 Task: Find connections with filter location San Juan de Alicante with filter topic #jobseekerswith filter profile language English with filter current company Topsoe with filter school SP Jain School of Global Management - Dubai, Mumbai, Singapore & Sydney with filter industry Computer Networking Products with filter service category Tax Preparation with filter keywords title Account Manager
Action: Mouse moved to (497, 66)
Screenshot: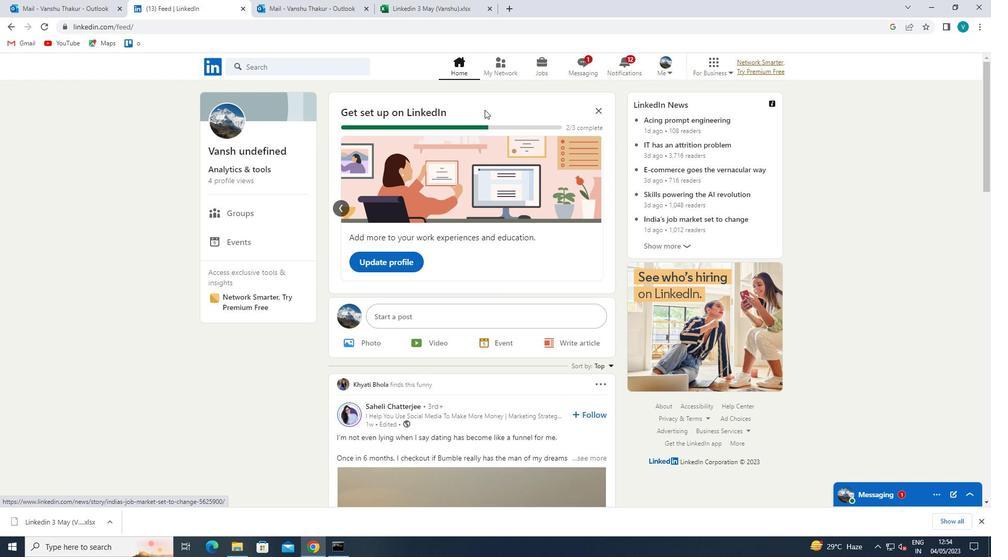 
Action: Mouse pressed left at (497, 66)
Screenshot: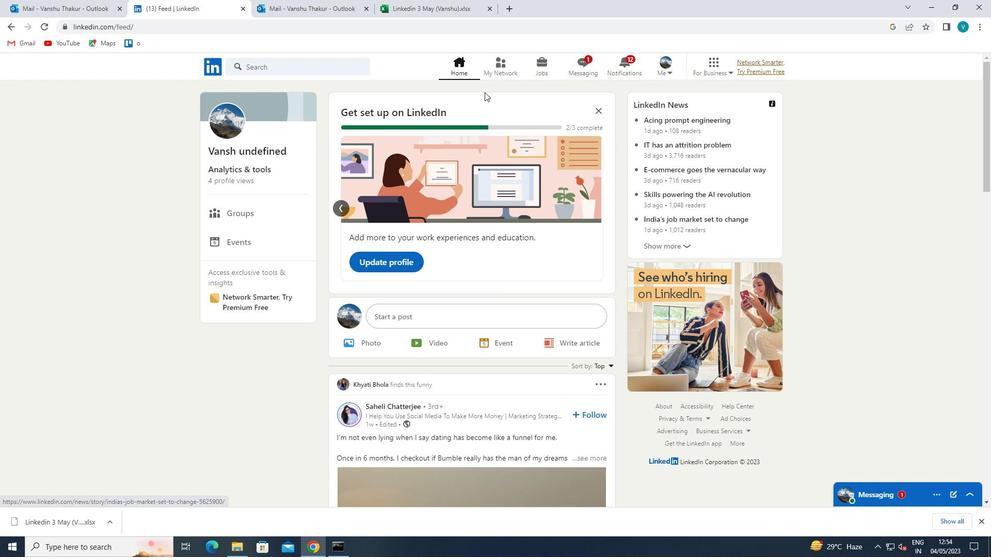 
Action: Mouse moved to (287, 120)
Screenshot: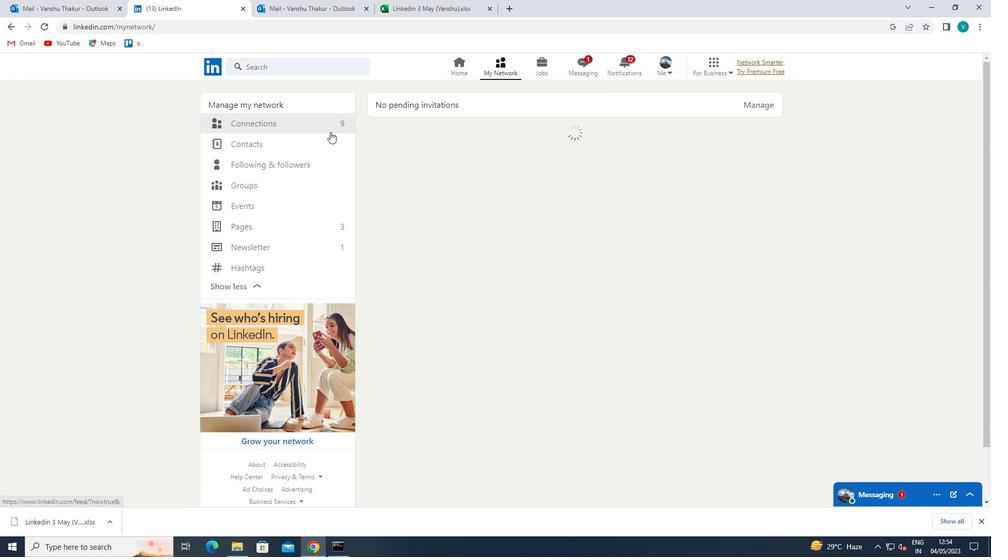 
Action: Mouse pressed left at (287, 120)
Screenshot: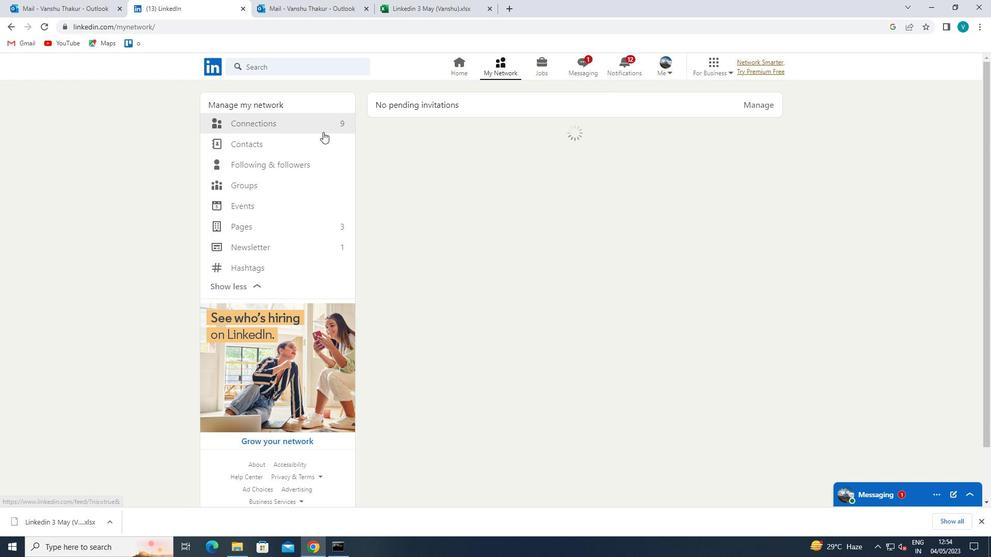 
Action: Mouse moved to (559, 123)
Screenshot: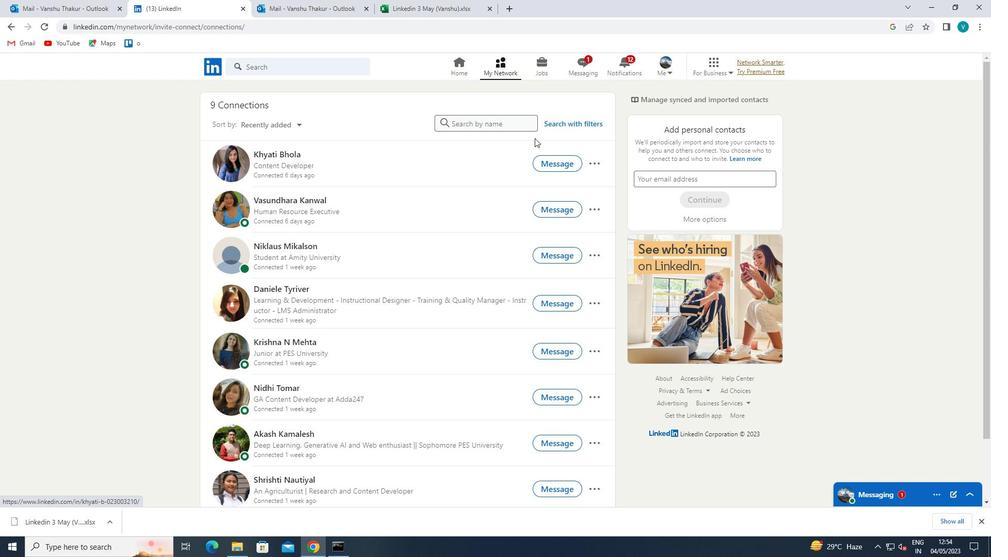 
Action: Mouse pressed left at (559, 123)
Screenshot: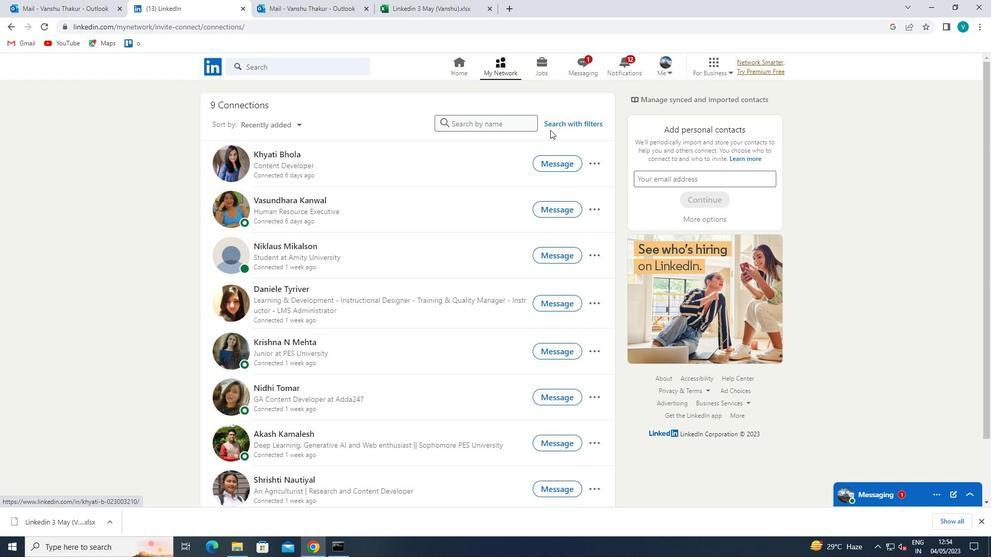 
Action: Mouse moved to (501, 99)
Screenshot: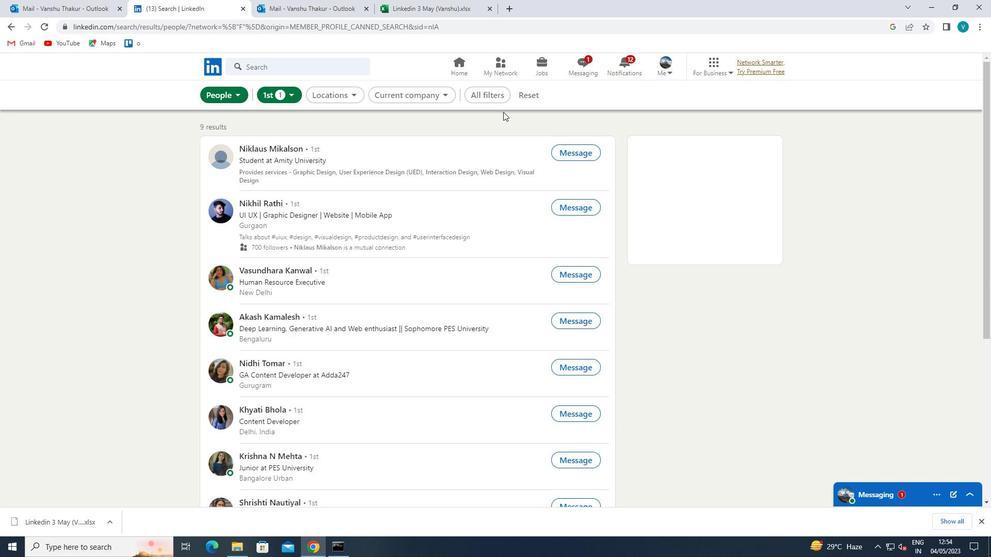 
Action: Mouse pressed left at (501, 99)
Screenshot: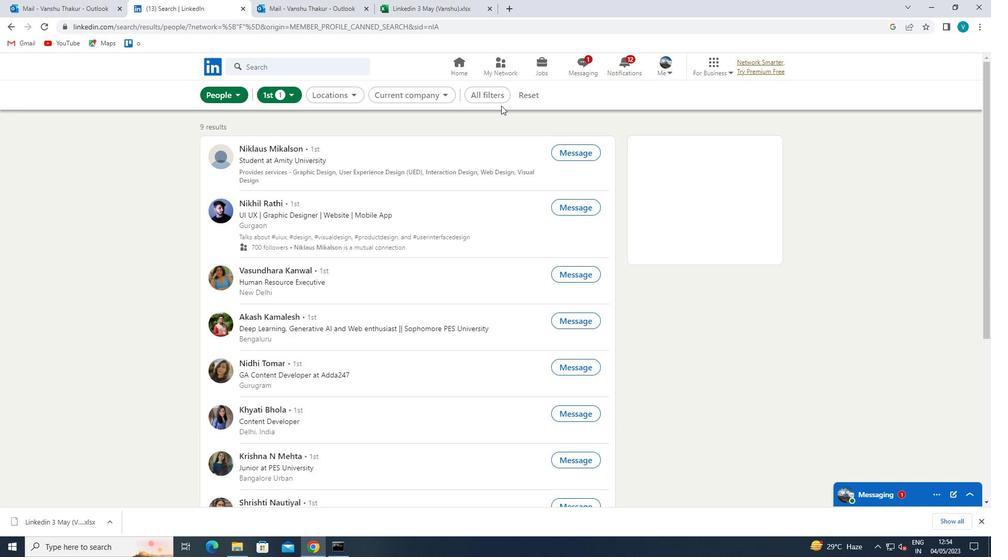 
Action: Mouse moved to (793, 221)
Screenshot: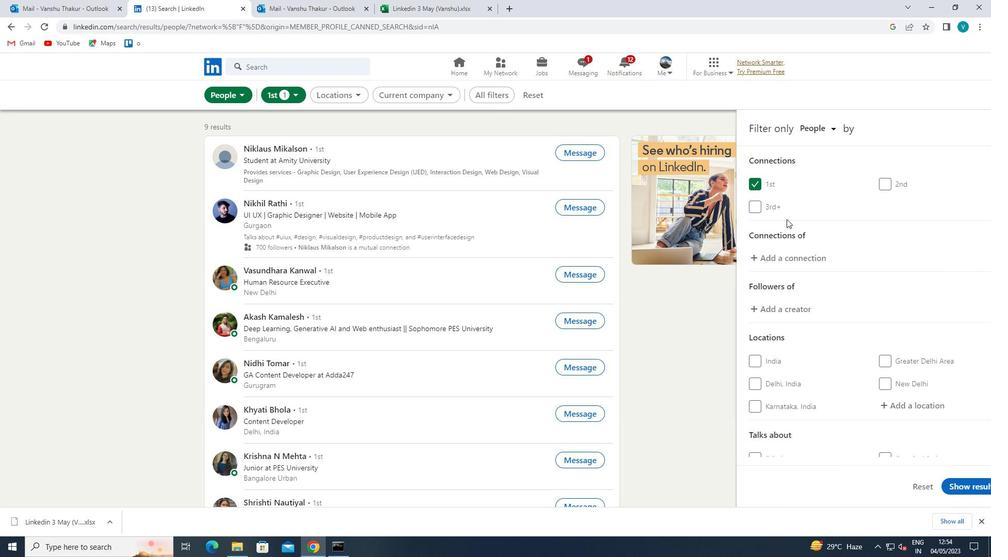 
Action: Mouse scrolled (793, 220) with delta (0, 0)
Screenshot: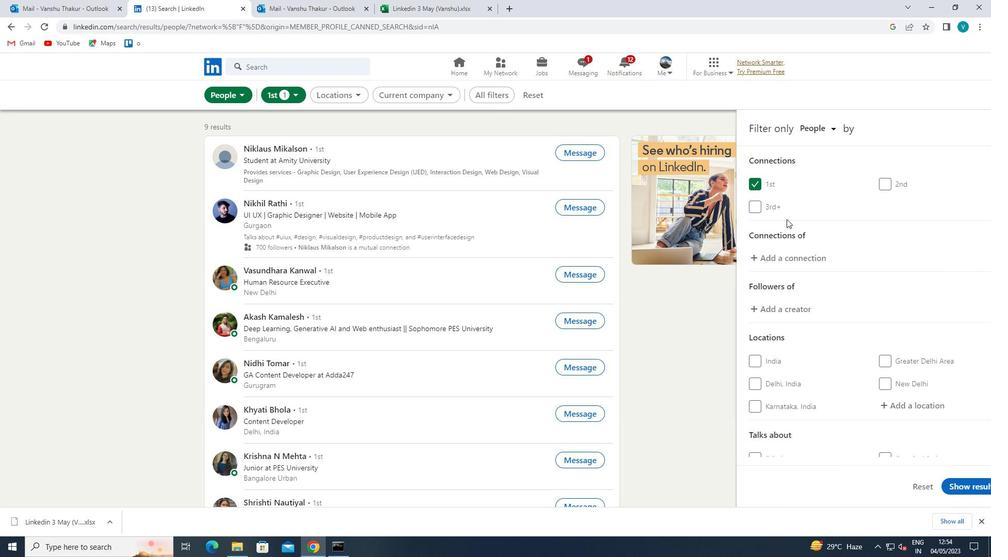 
Action: Mouse moved to (866, 349)
Screenshot: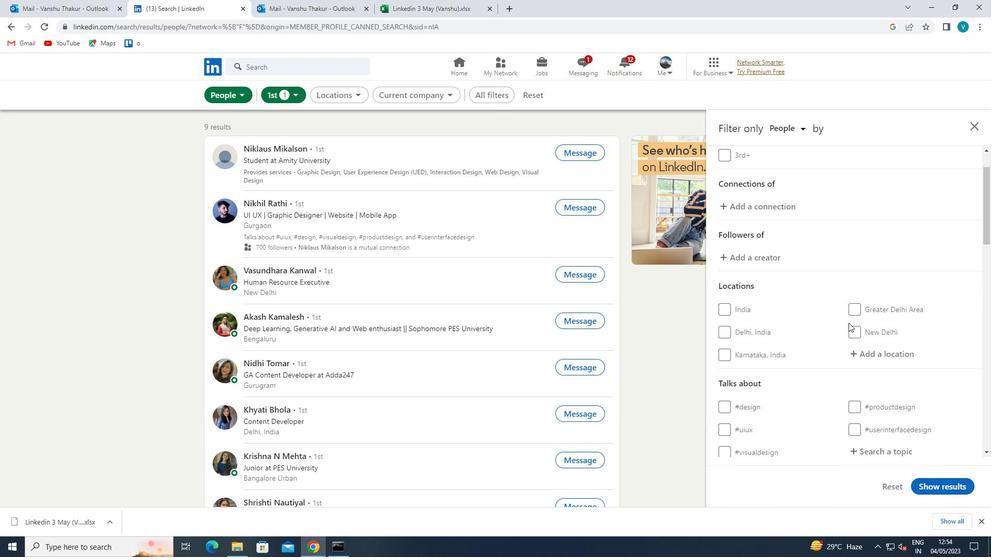
Action: Mouse pressed left at (866, 349)
Screenshot: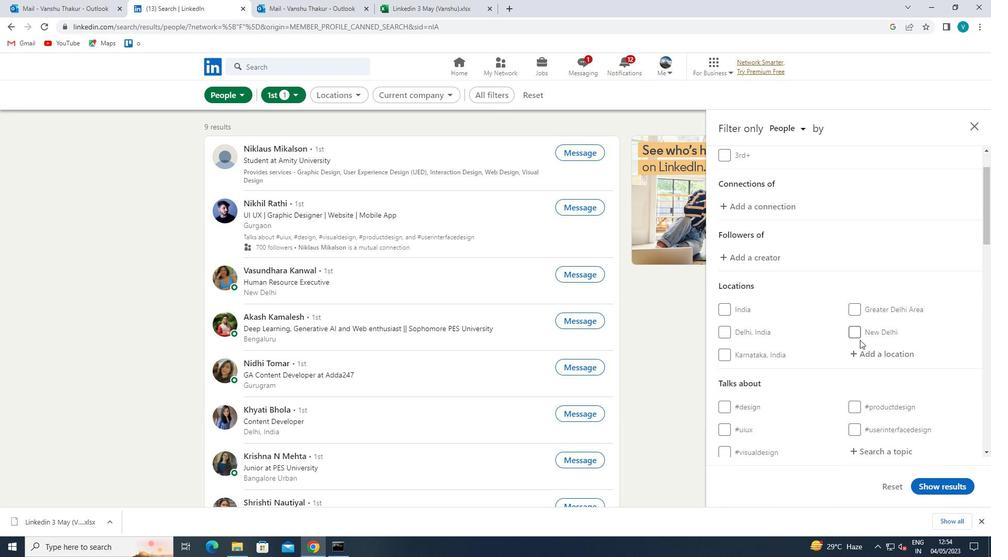 
Action: Mouse moved to (728, 275)
Screenshot: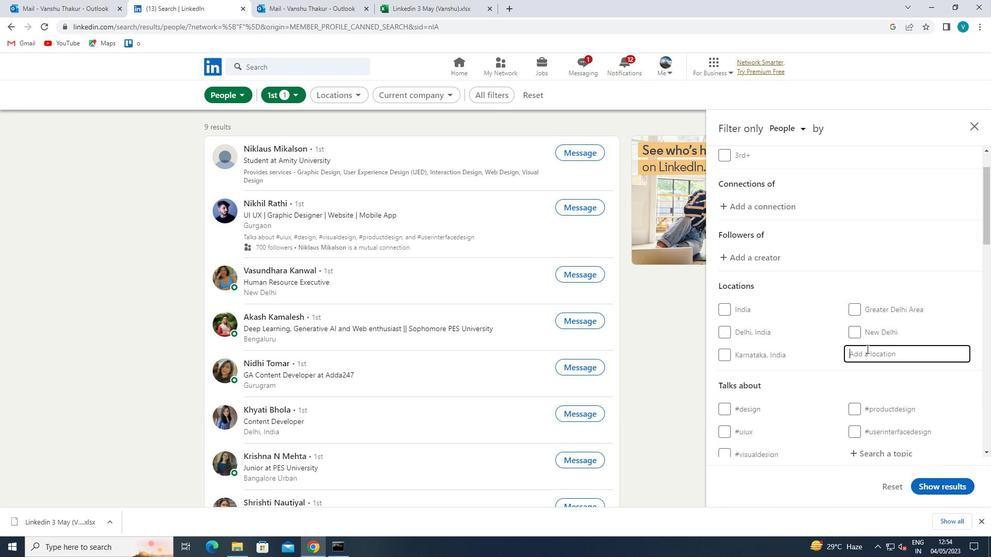
Action: Key pressed <Key.shift>SAN<Key.space><Key.shift>JAUN<Key.space>DE<Key.space><Key.shift>ALO<Key.backspace>ICANTE
Screenshot: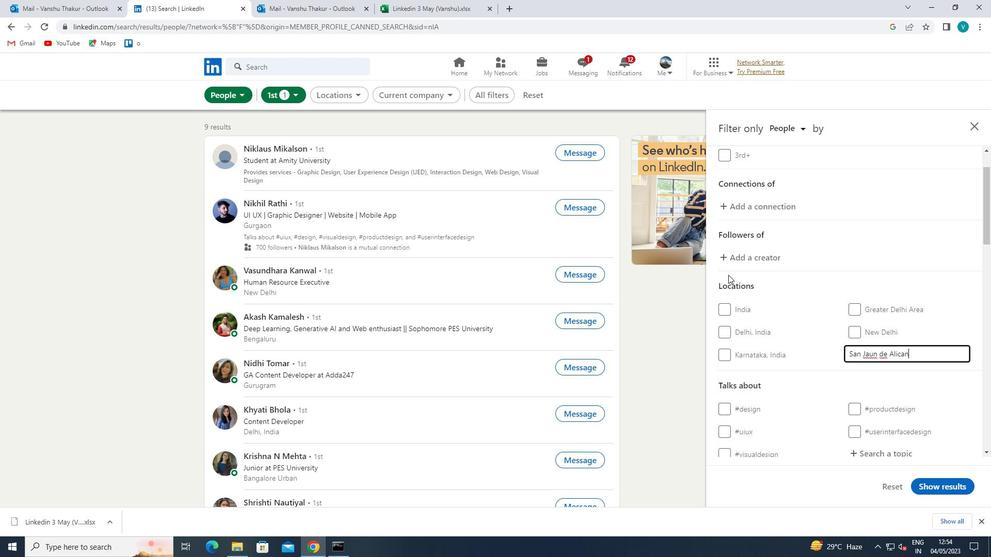 
Action: Mouse moved to (820, 362)
Screenshot: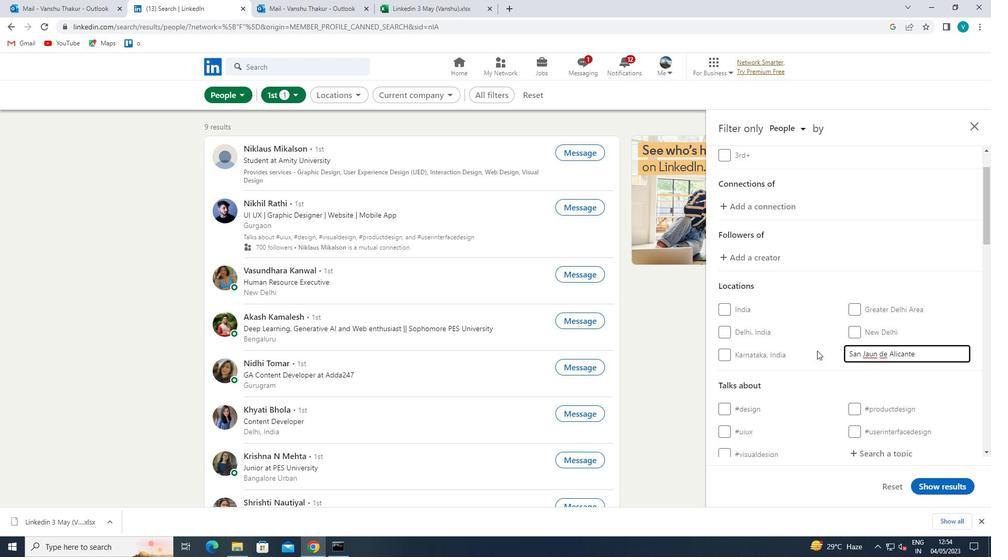 
Action: Mouse pressed left at (820, 362)
Screenshot: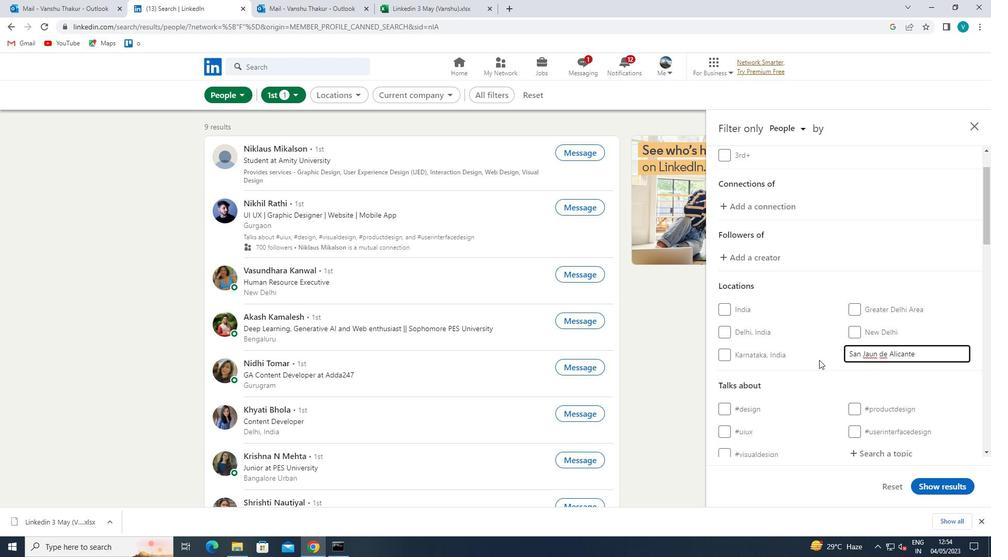 
Action: Mouse scrolled (820, 362) with delta (0, 0)
Screenshot: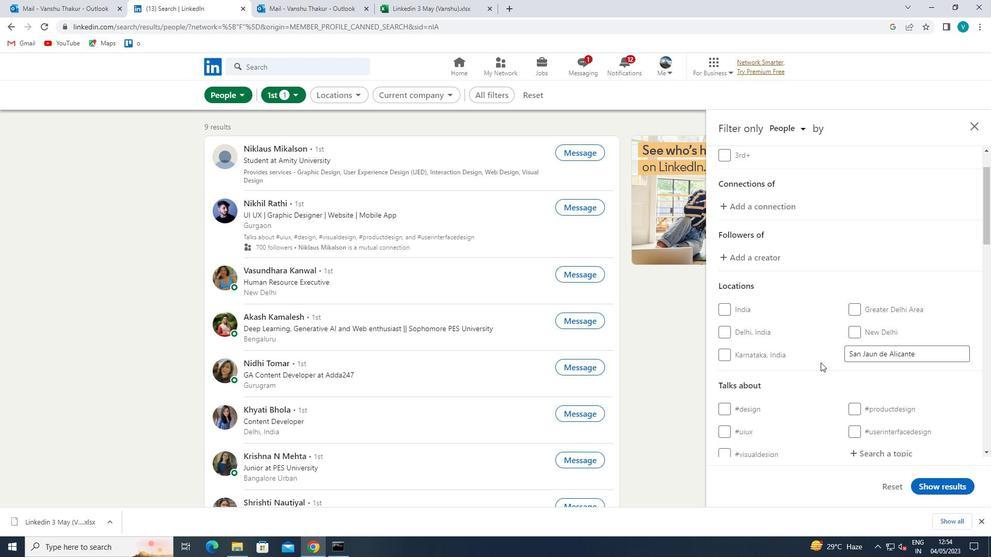 
Action: Mouse scrolled (820, 362) with delta (0, 0)
Screenshot: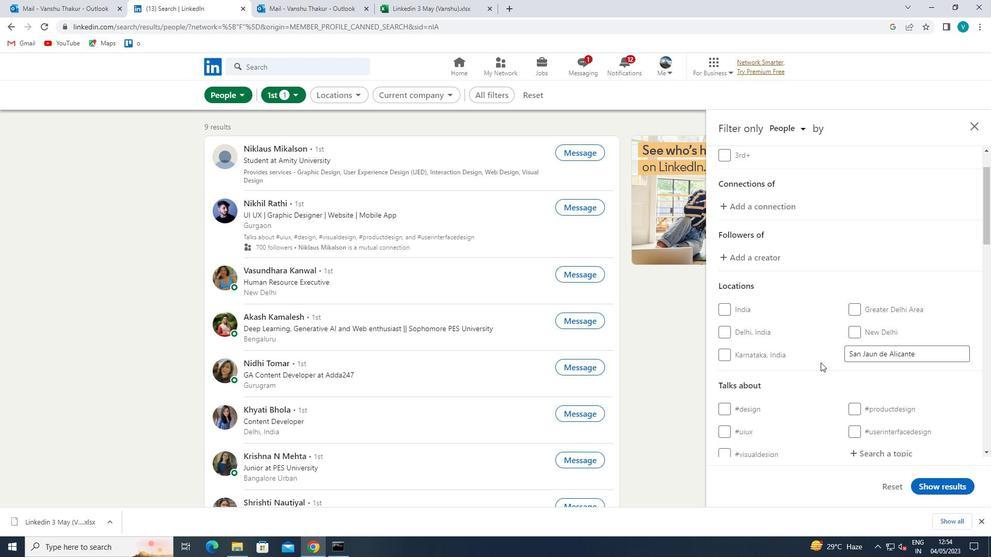 
Action: Mouse scrolled (820, 362) with delta (0, 0)
Screenshot: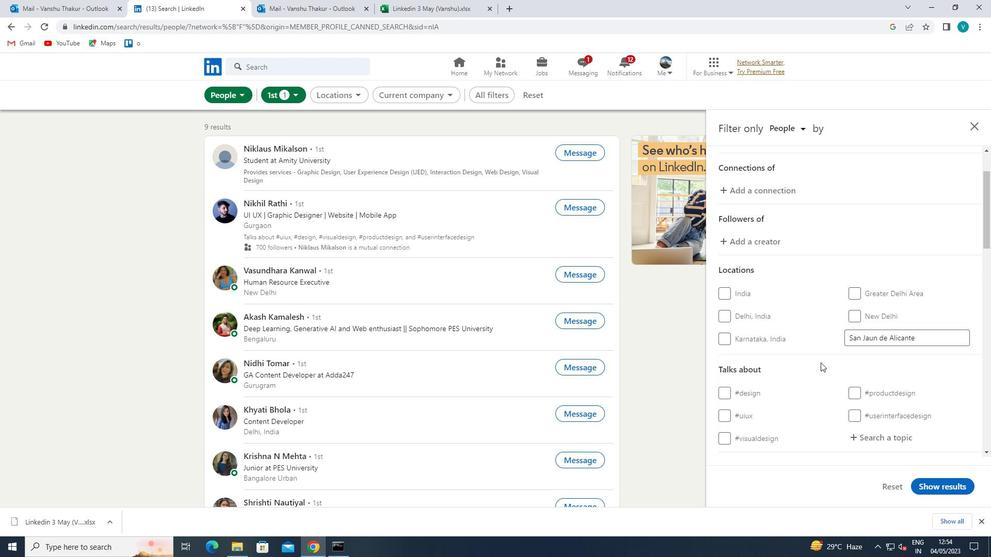 
Action: Mouse moved to (892, 295)
Screenshot: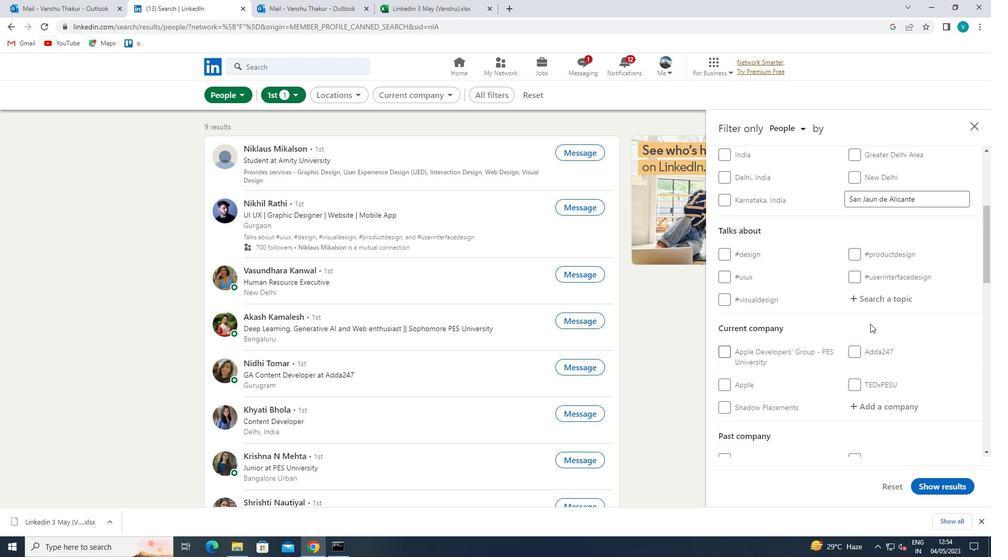 
Action: Mouse pressed left at (892, 295)
Screenshot: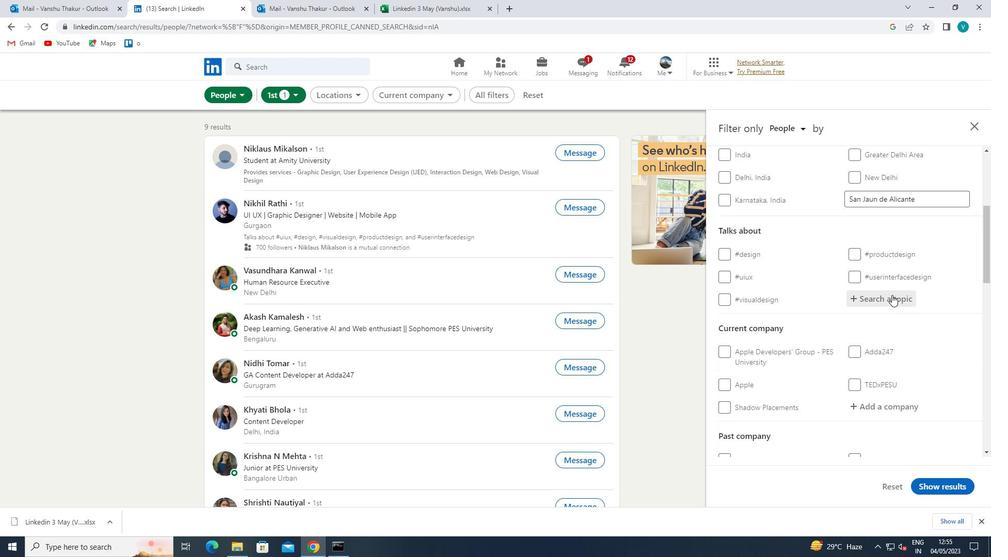 
Action: Mouse moved to (873, 282)
Screenshot: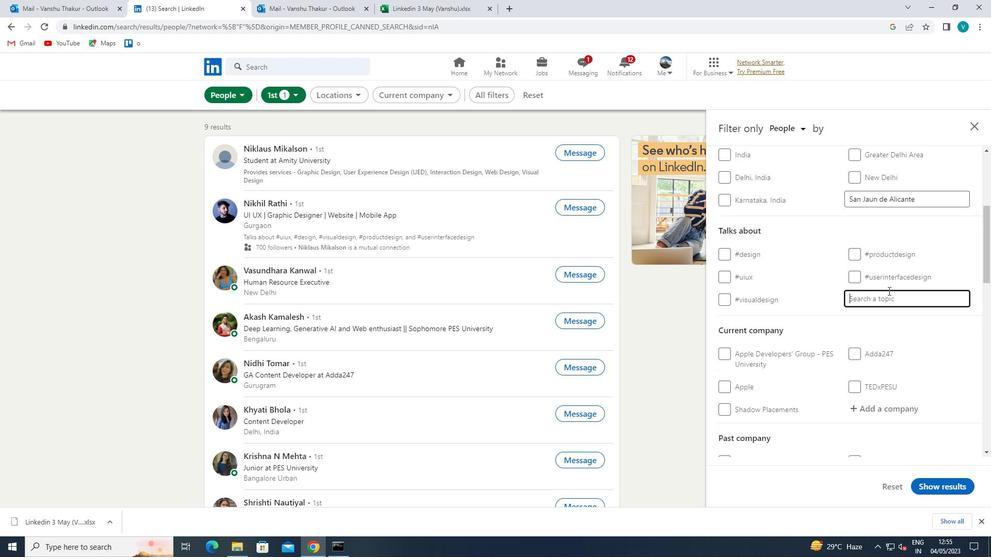
Action: Key pressed JON<Key.backspace>B
Screenshot: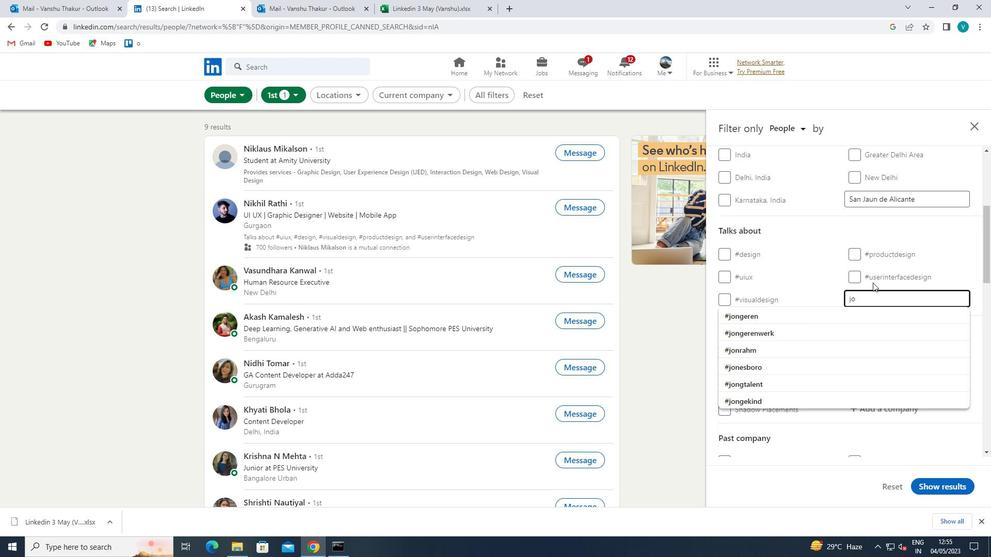 
Action: Mouse moved to (871, 281)
Screenshot: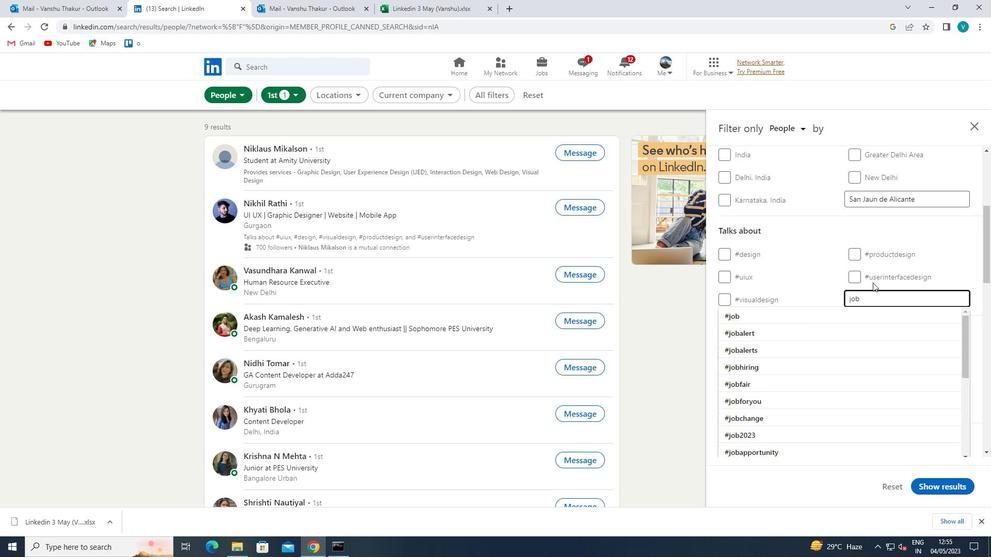 
Action: Key pressed SEEK
Screenshot: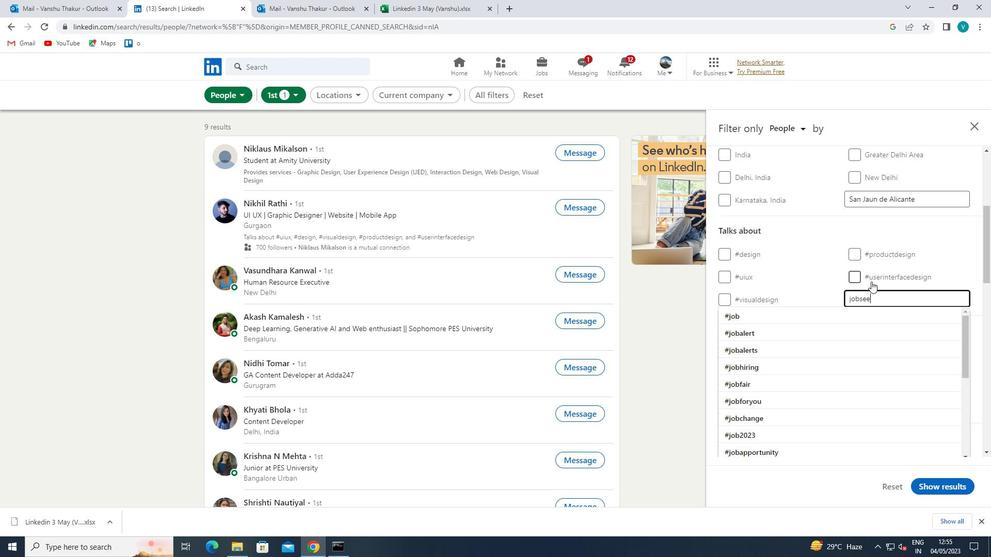 
Action: Mouse moved to (832, 317)
Screenshot: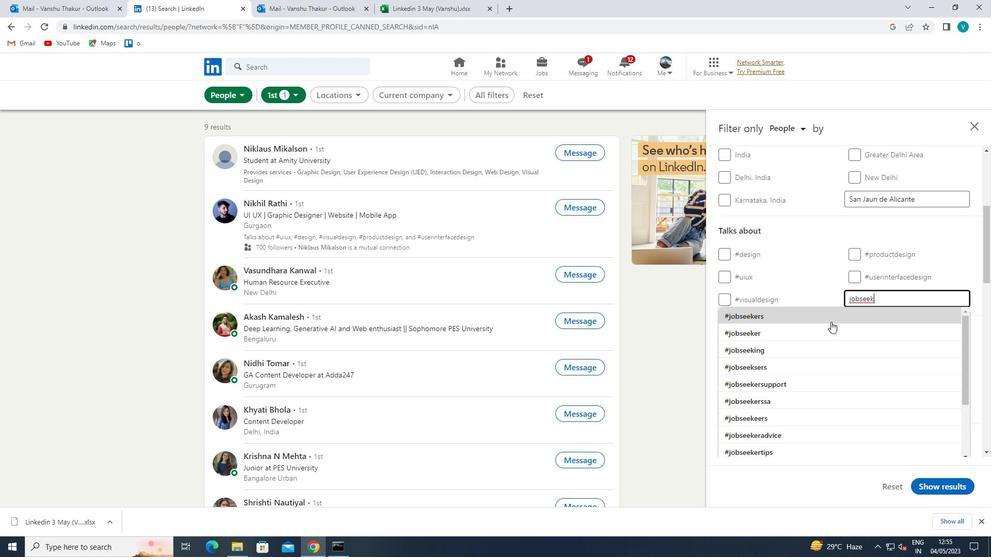 
Action: Mouse pressed left at (832, 317)
Screenshot: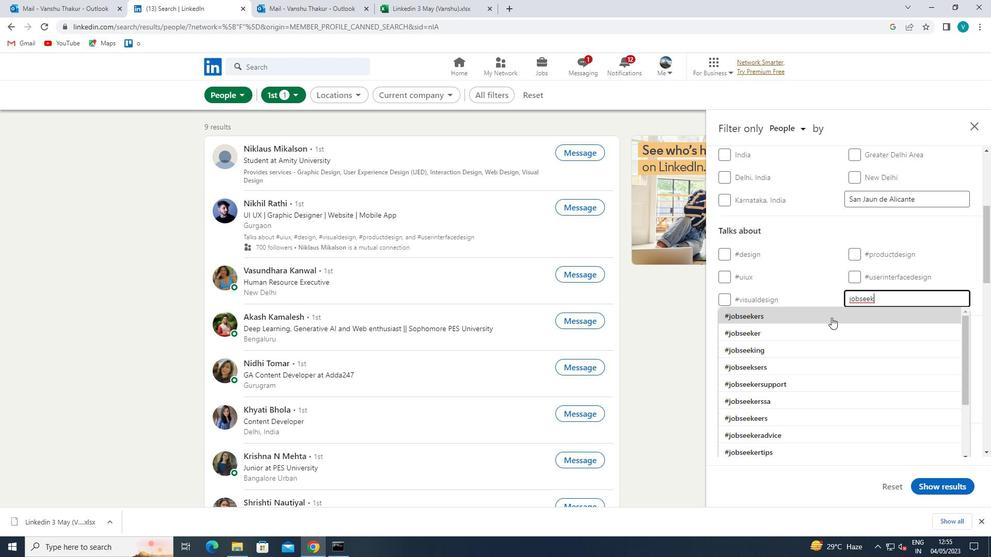 
Action: Mouse scrolled (832, 317) with delta (0, 0)
Screenshot: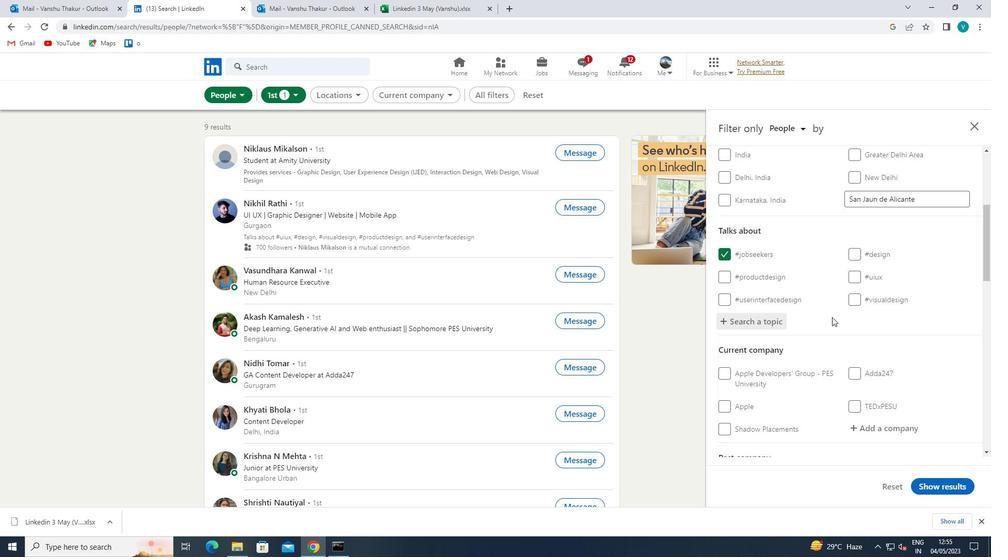 
Action: Mouse scrolled (832, 317) with delta (0, 0)
Screenshot: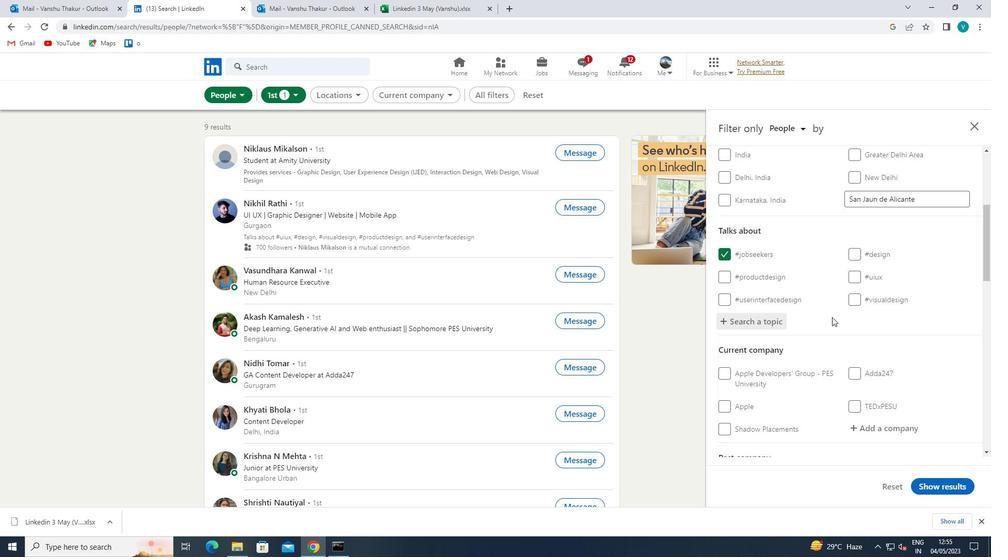 
Action: Mouse scrolled (832, 317) with delta (0, 0)
Screenshot: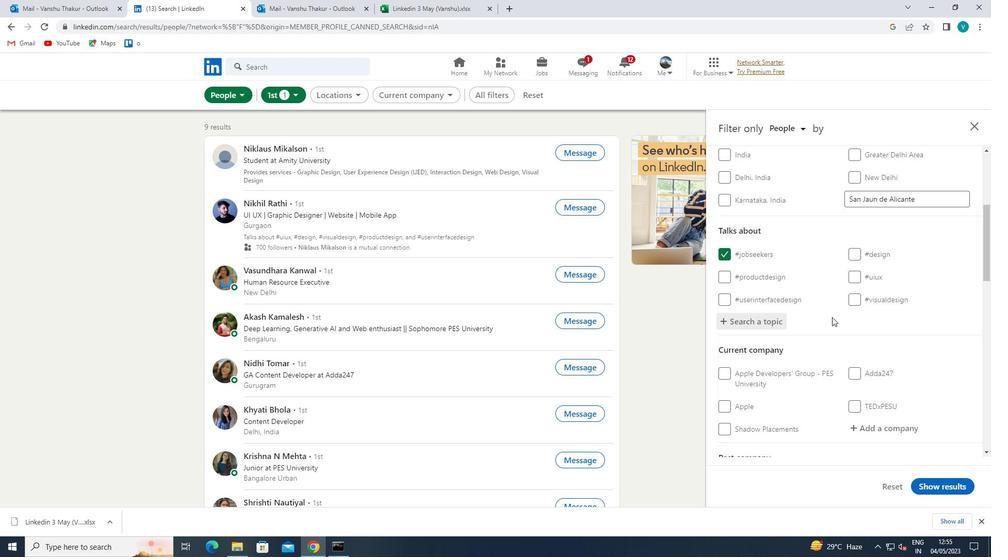 
Action: Mouse scrolled (832, 317) with delta (0, 0)
Screenshot: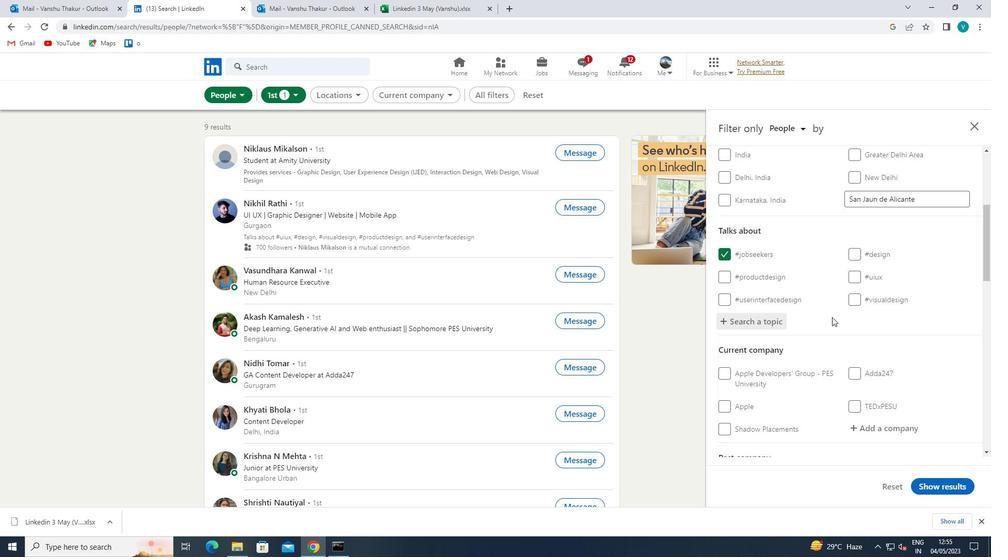 
Action: Mouse scrolled (832, 317) with delta (0, 0)
Screenshot: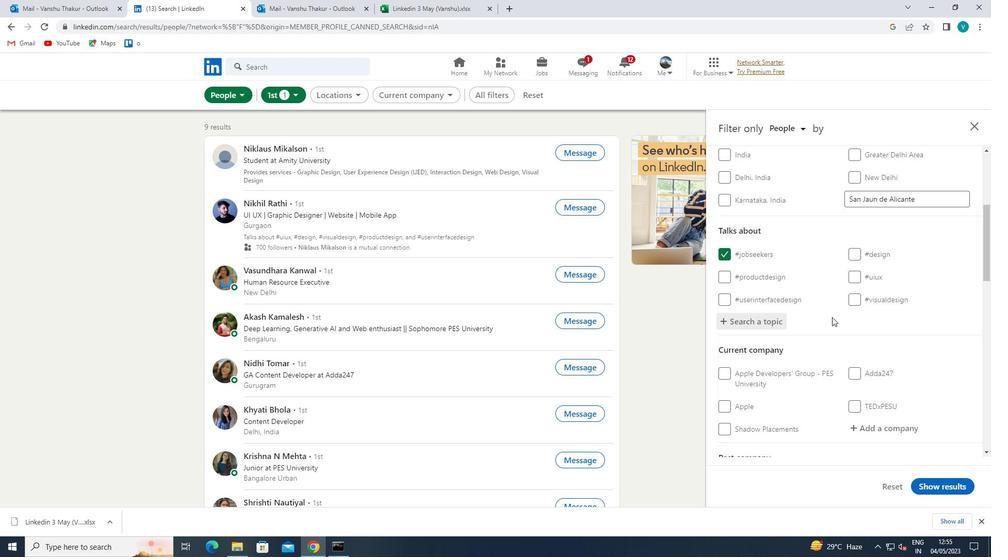 
Action: Mouse moved to (831, 318)
Screenshot: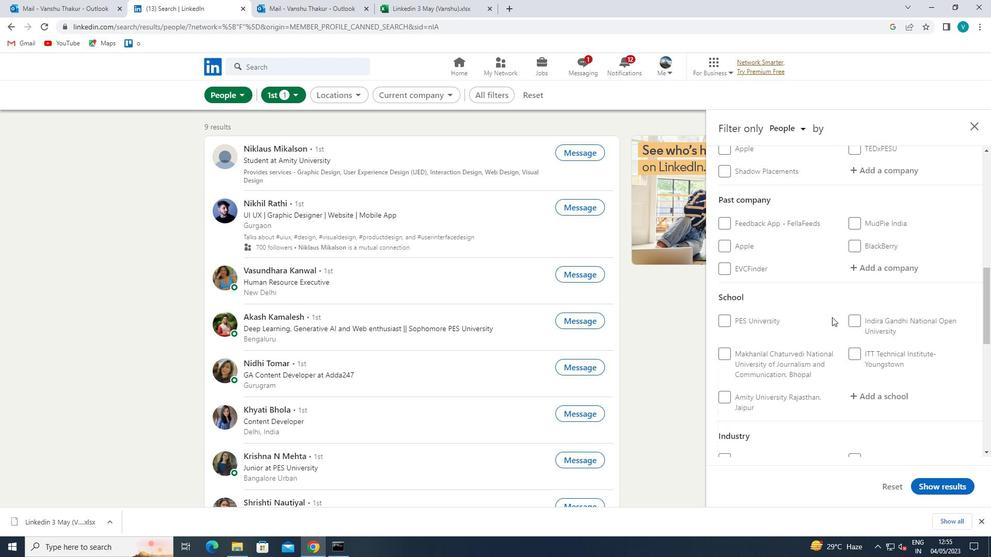
Action: Mouse scrolled (831, 317) with delta (0, 0)
Screenshot: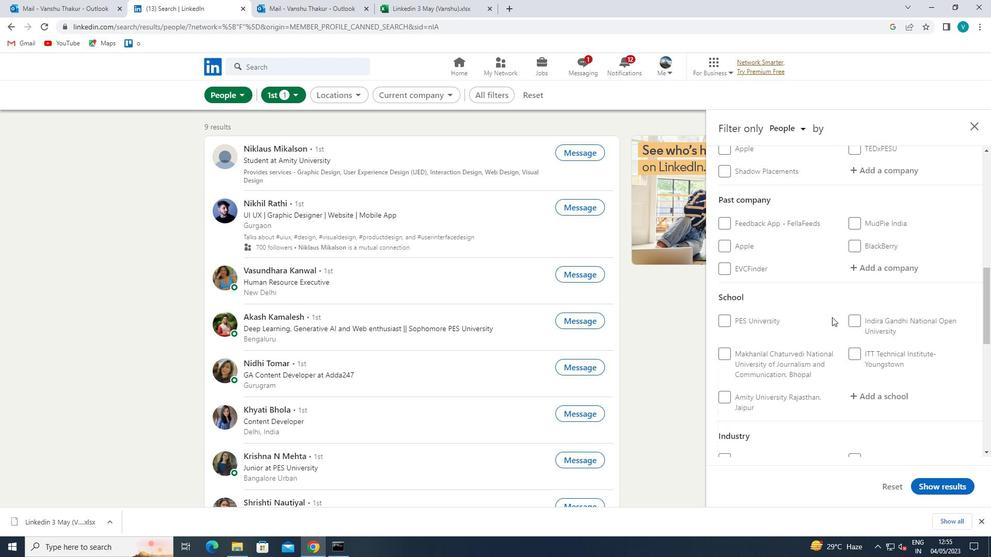 
Action: Mouse moved to (830, 319)
Screenshot: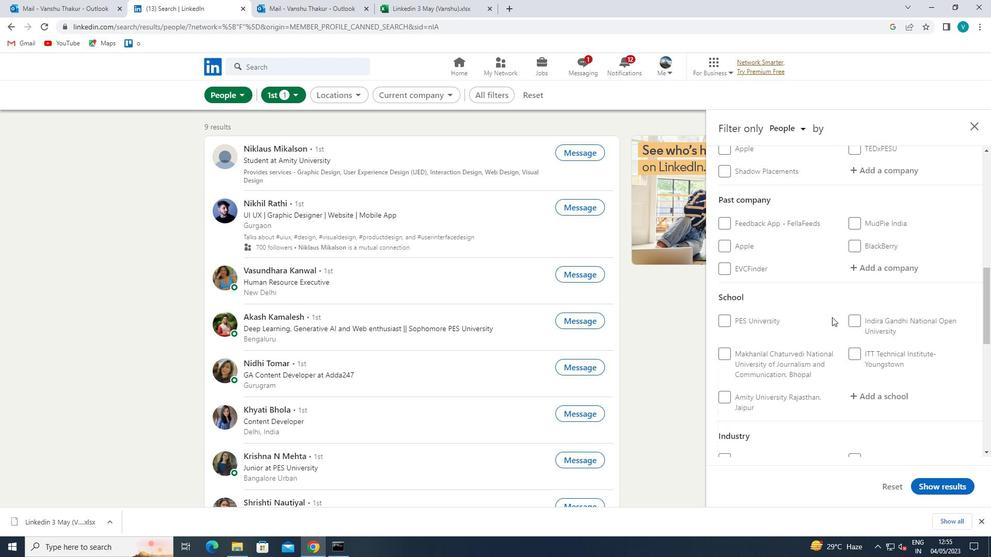 
Action: Mouse scrolled (830, 319) with delta (0, 0)
Screenshot: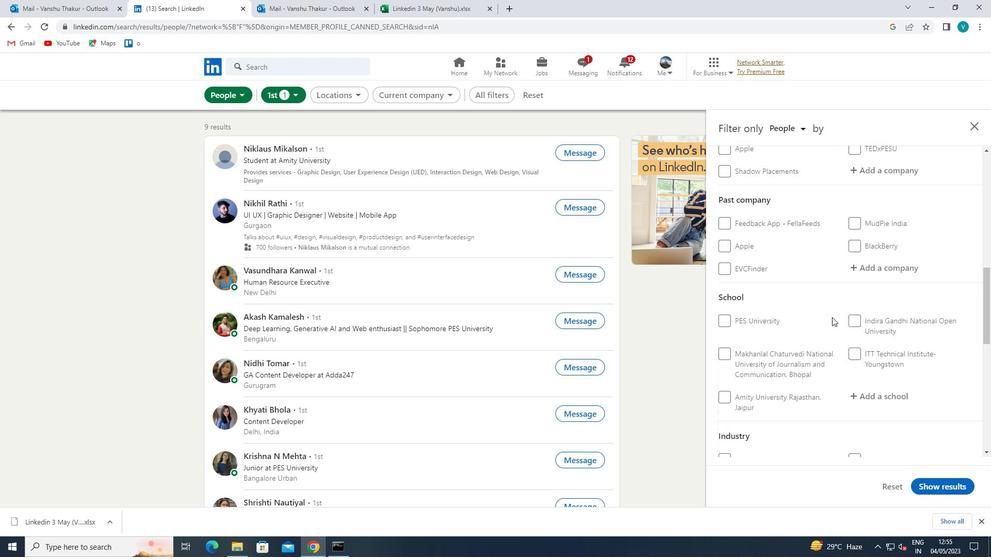 
Action: Mouse moved to (828, 321)
Screenshot: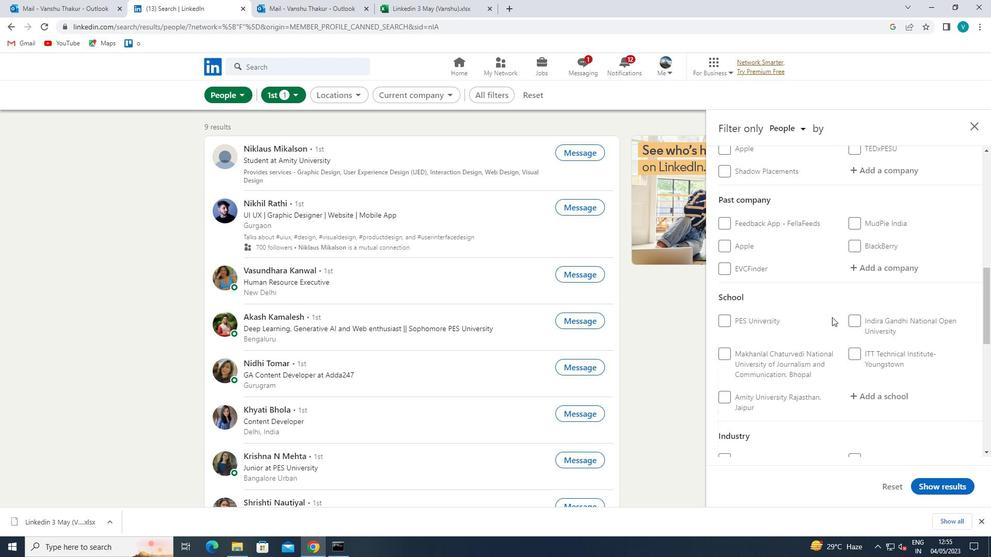 
Action: Mouse scrolled (828, 321) with delta (0, 0)
Screenshot: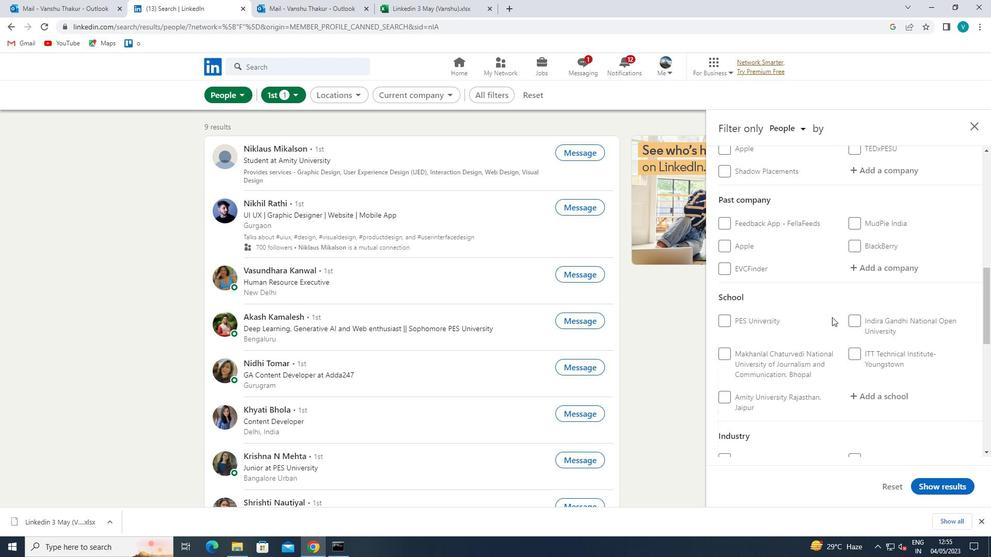 
Action: Mouse moved to (731, 425)
Screenshot: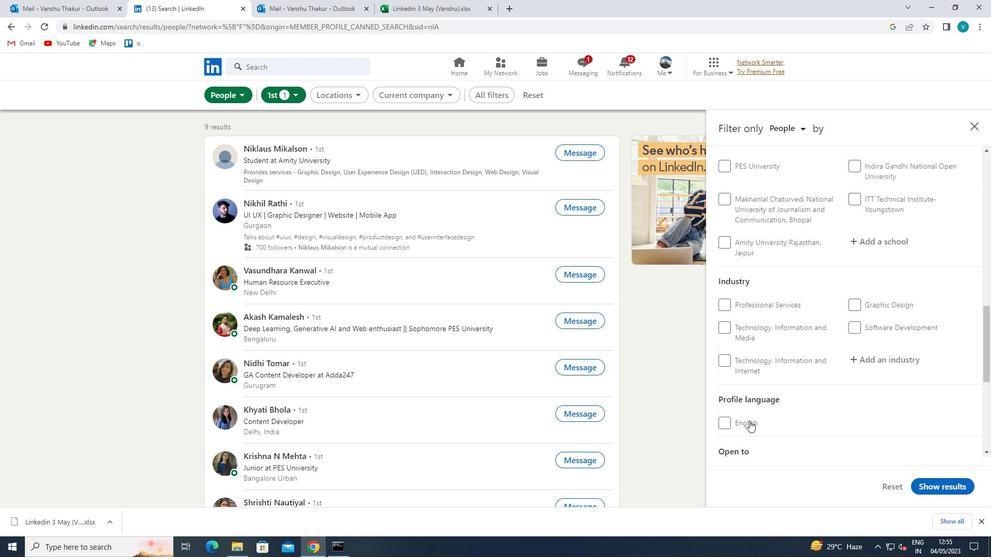 
Action: Mouse pressed left at (731, 425)
Screenshot: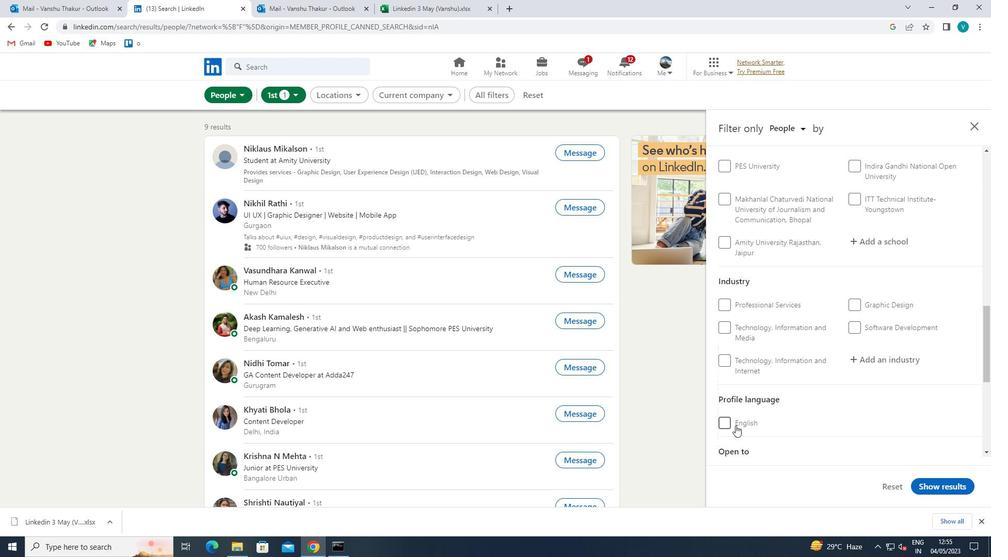 
Action: Mouse moved to (846, 402)
Screenshot: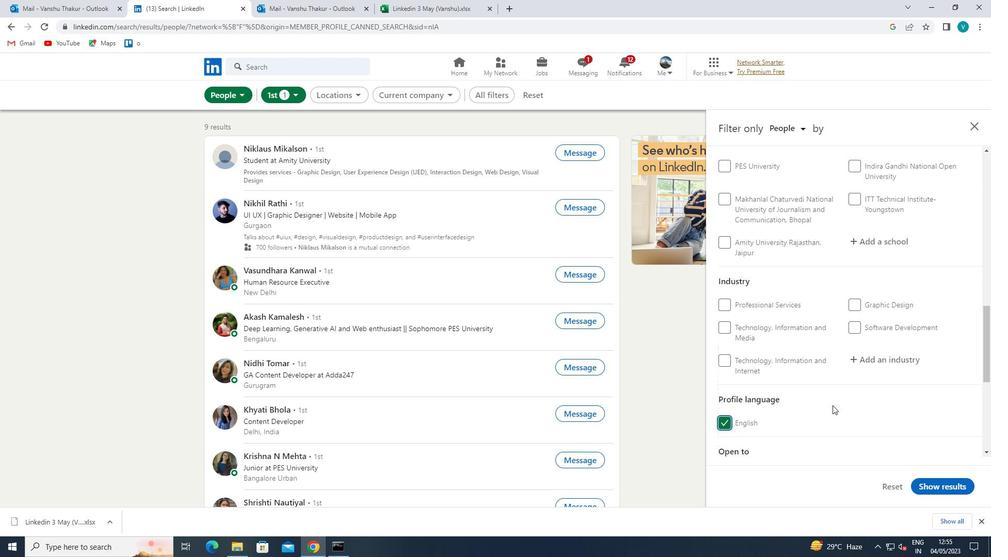 
Action: Mouse scrolled (846, 403) with delta (0, 0)
Screenshot: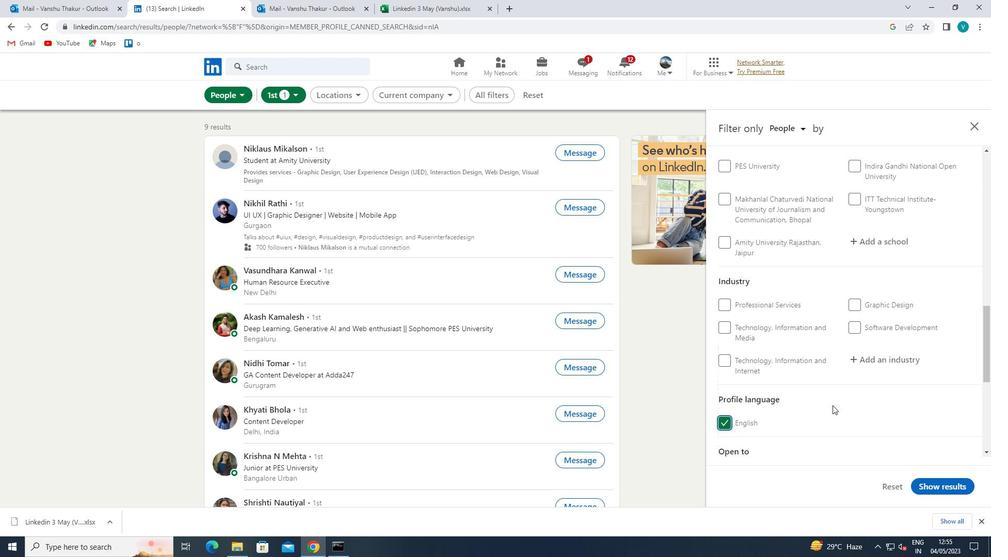 
Action: Mouse moved to (851, 401)
Screenshot: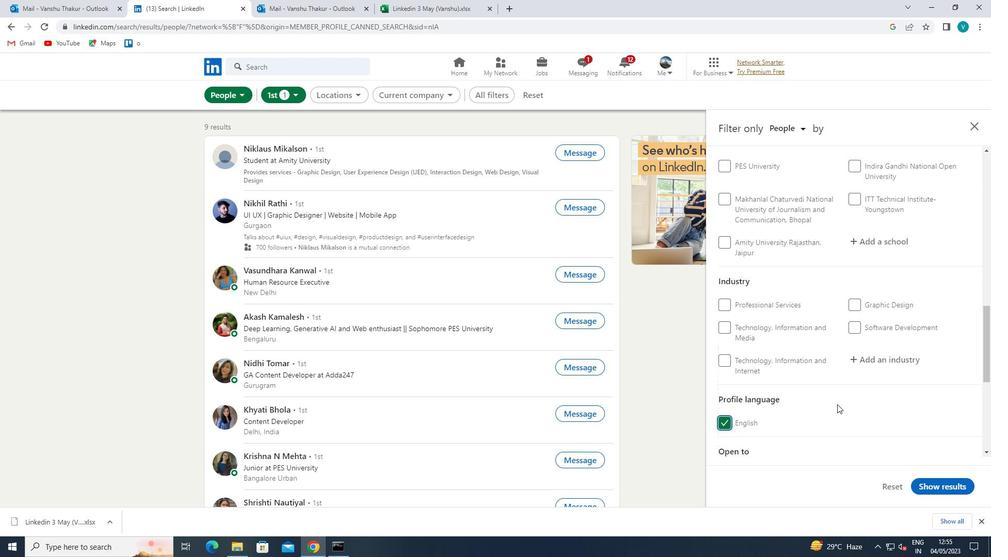 
Action: Mouse scrolled (851, 401) with delta (0, 0)
Screenshot: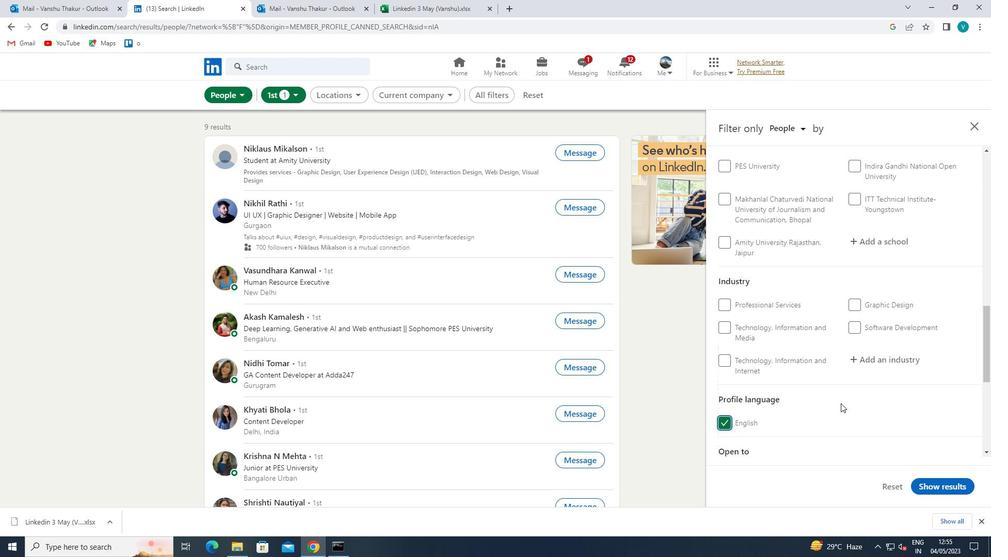 
Action: Mouse moved to (852, 400)
Screenshot: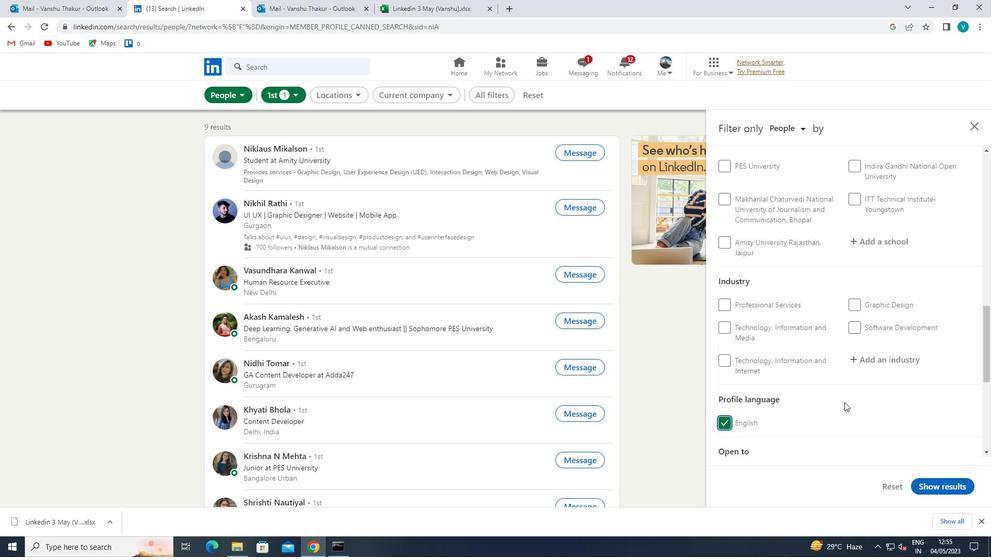 
Action: Mouse scrolled (852, 401) with delta (0, 0)
Screenshot: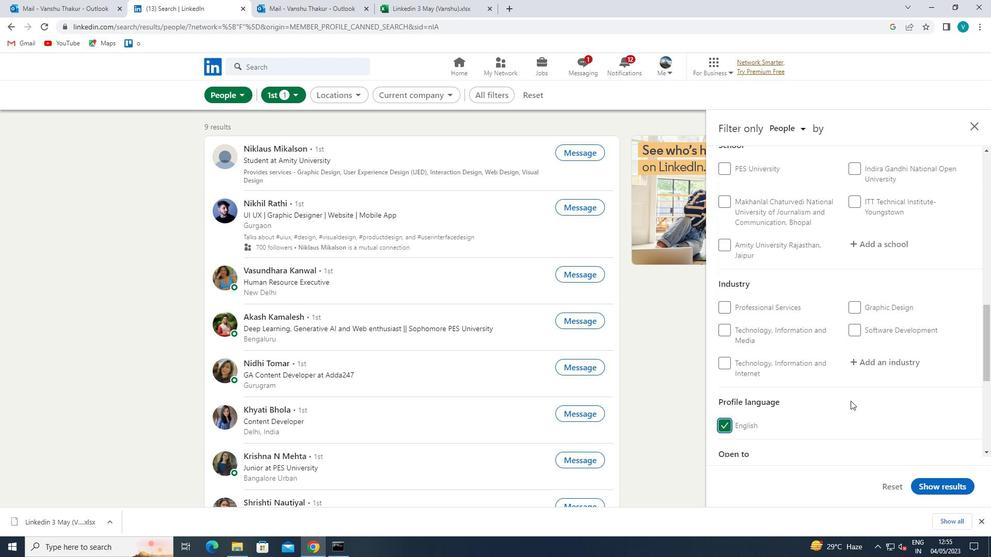 
Action: Mouse scrolled (852, 401) with delta (0, 0)
Screenshot: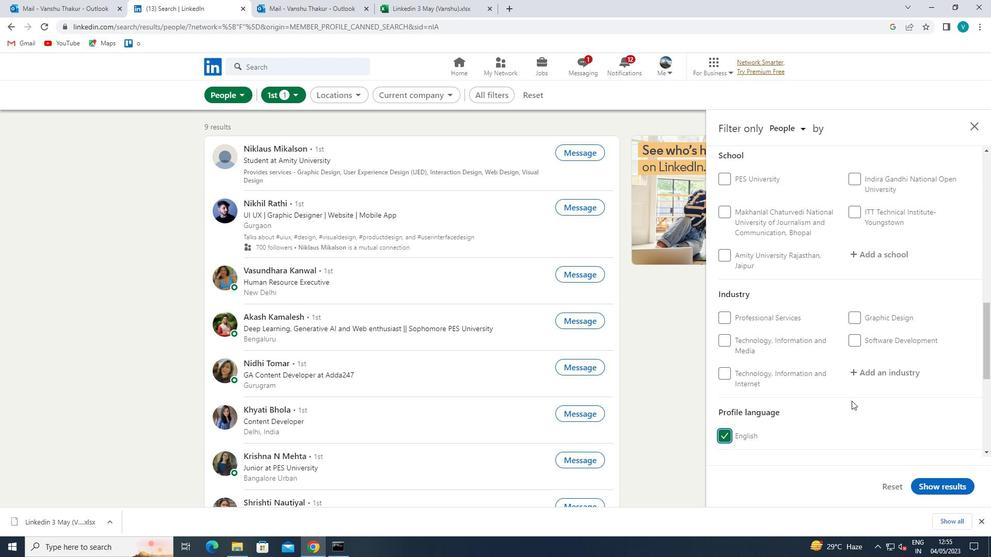 
Action: Mouse scrolled (852, 401) with delta (0, 0)
Screenshot: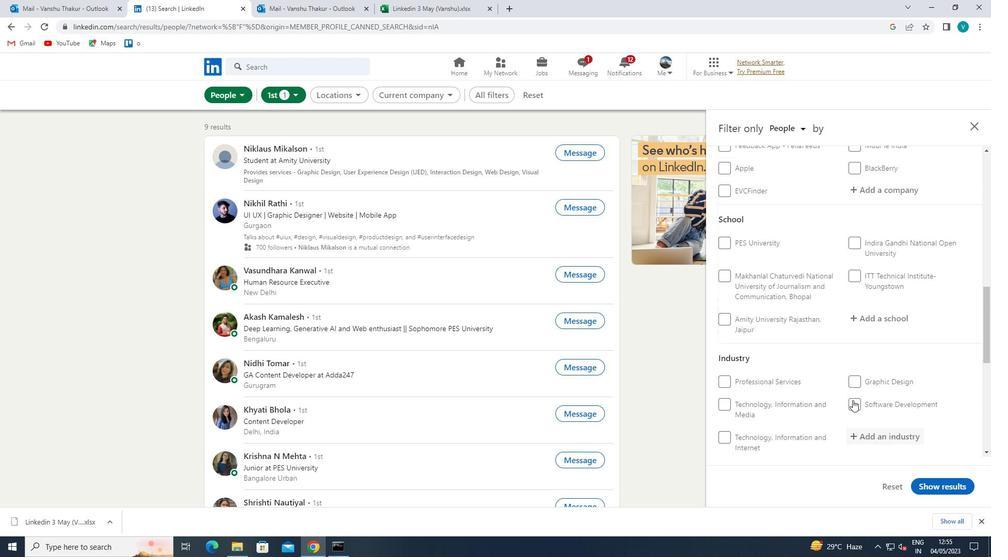 
Action: Mouse scrolled (852, 401) with delta (0, 0)
Screenshot: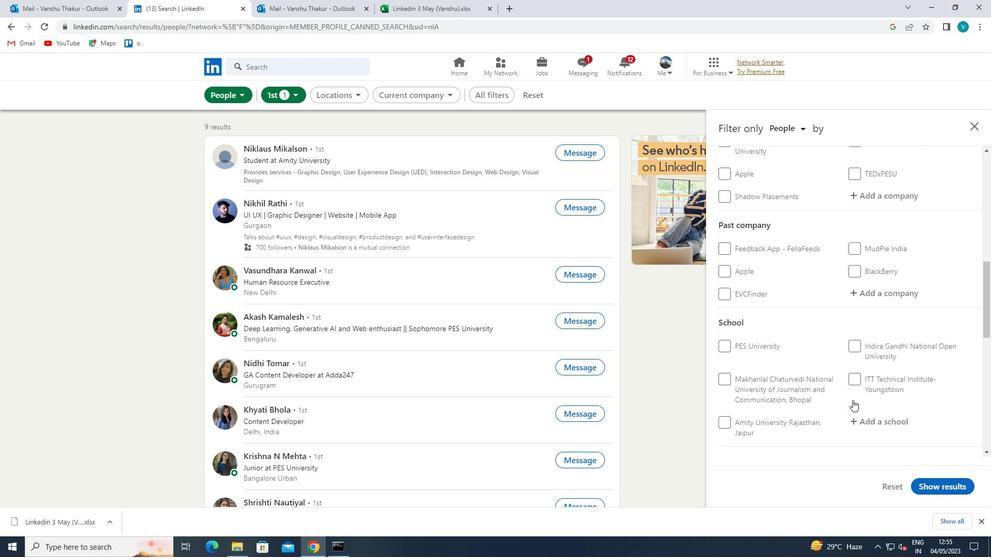 
Action: Mouse moved to (884, 325)
Screenshot: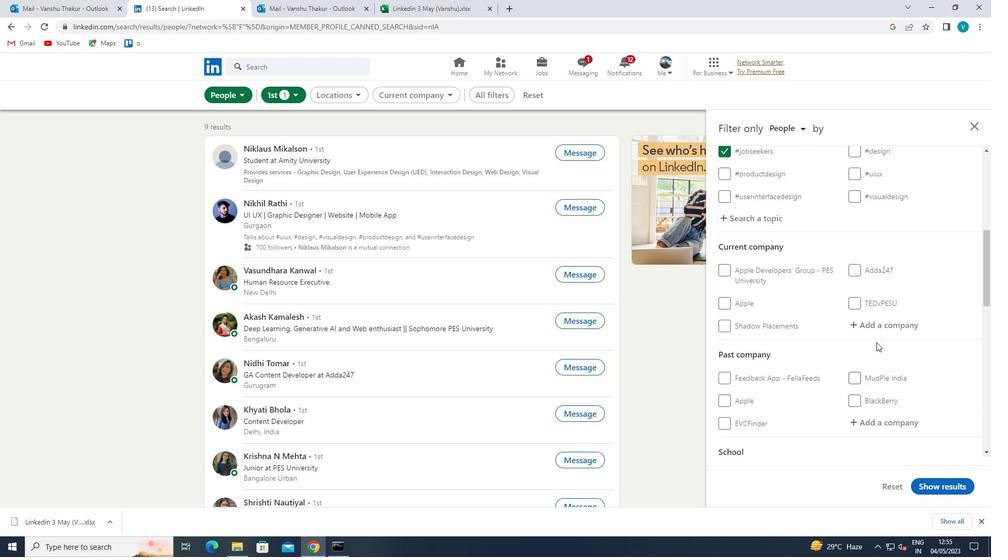
Action: Mouse pressed left at (884, 325)
Screenshot: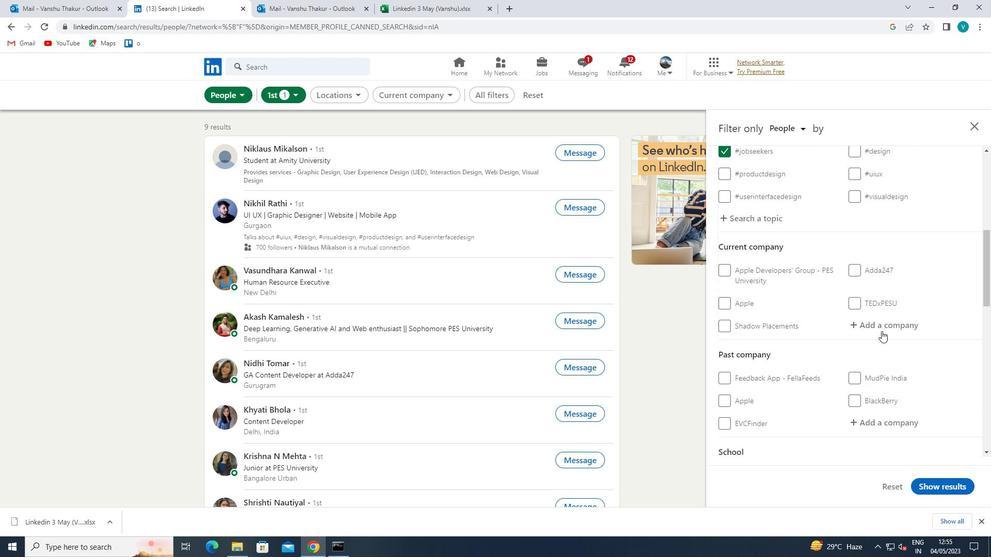 
Action: Mouse moved to (783, 263)
Screenshot: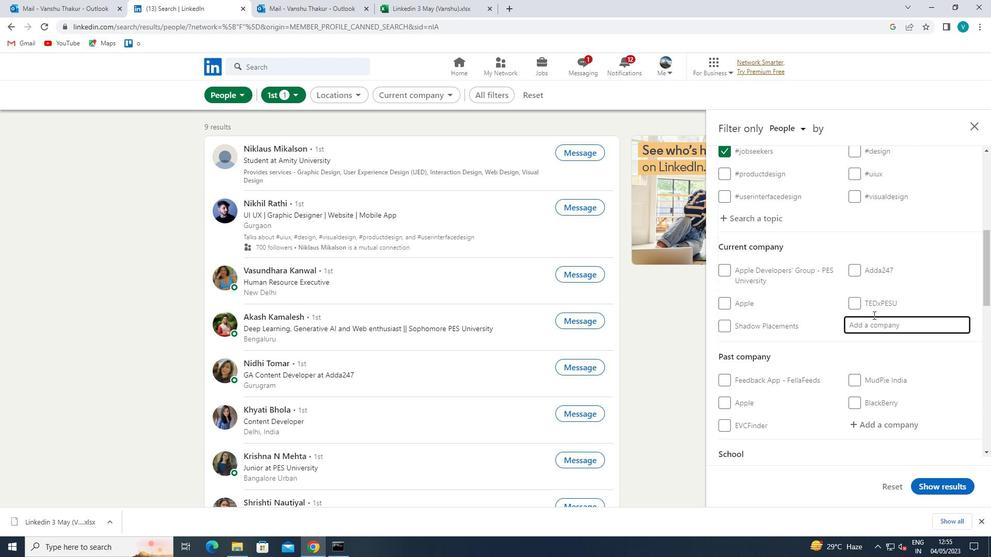 
Action: Key pressed <Key.shift>TOPSOE
Screenshot: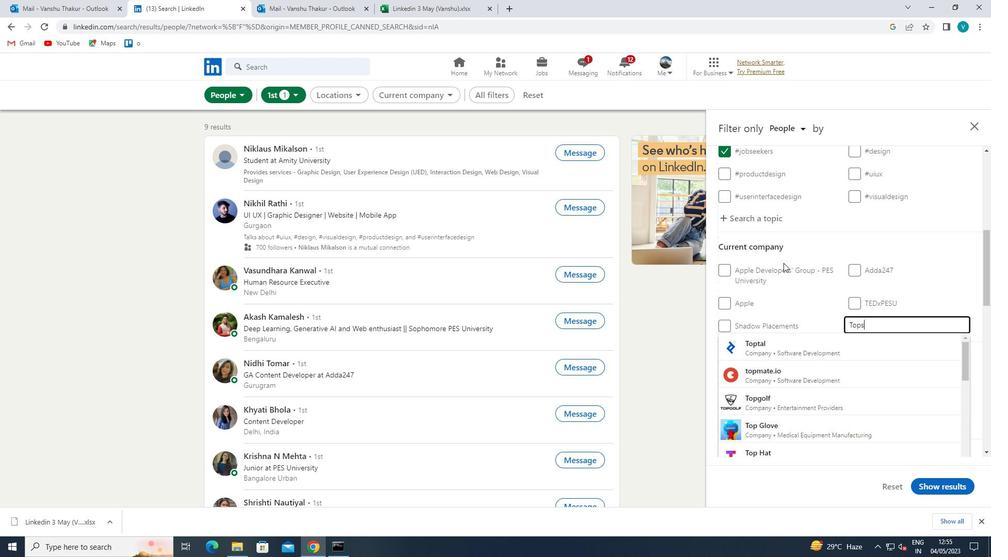 
Action: Mouse moved to (787, 345)
Screenshot: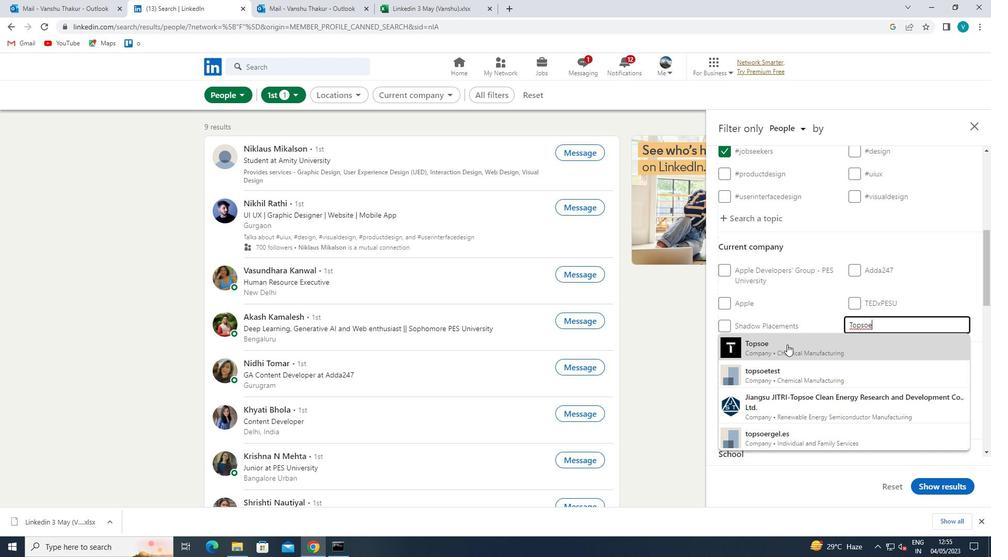 
Action: Mouse pressed left at (787, 345)
Screenshot: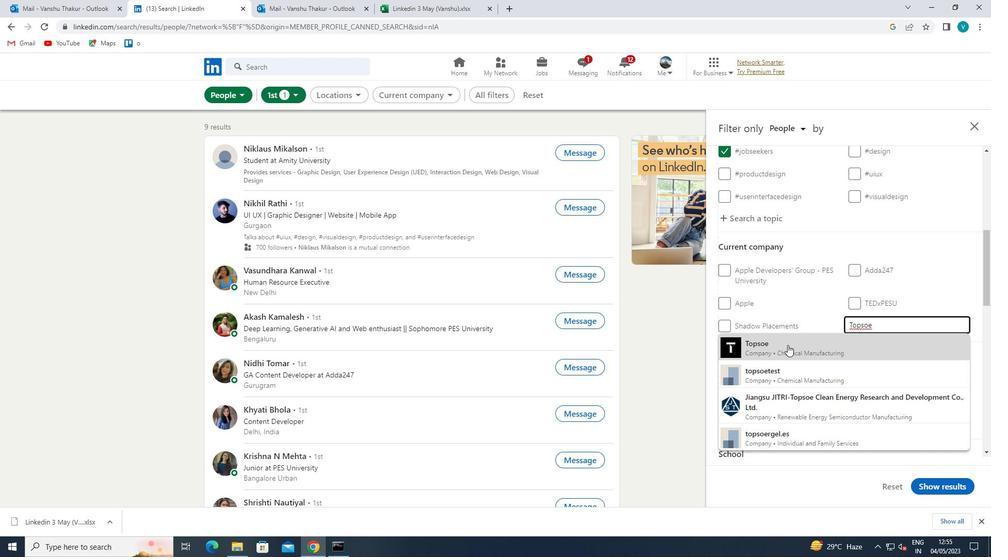 
Action: Mouse moved to (792, 345)
Screenshot: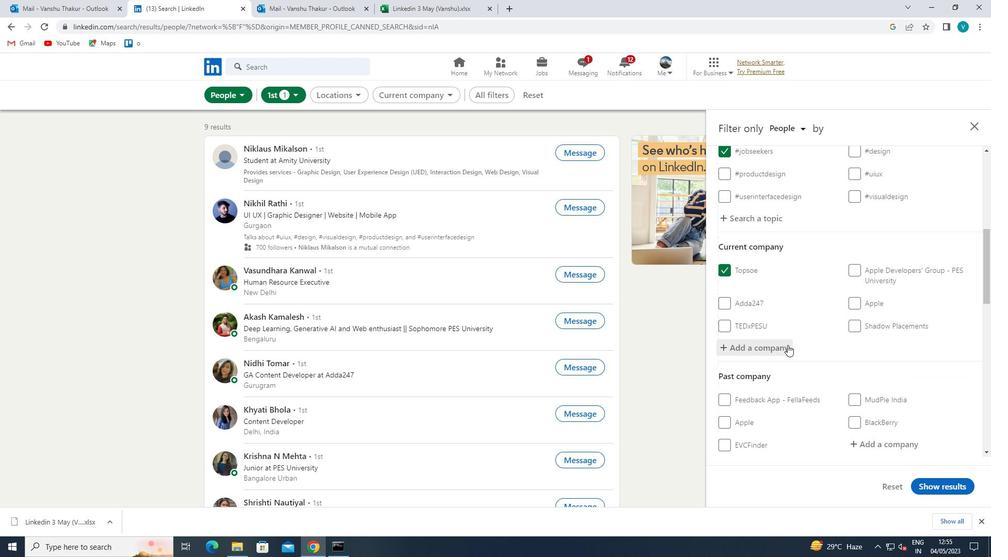 
Action: Mouse scrolled (792, 345) with delta (0, 0)
Screenshot: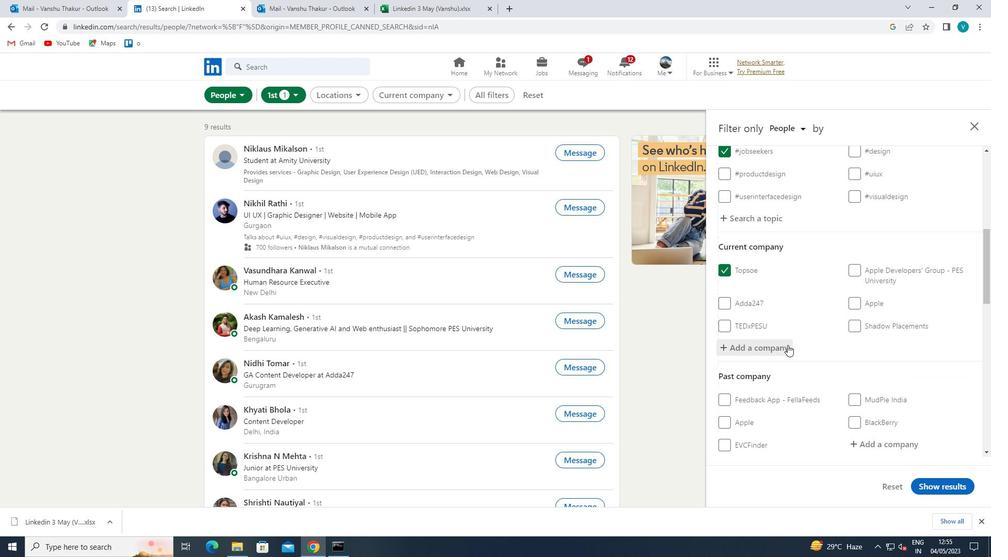 
Action: Mouse moved to (793, 345)
Screenshot: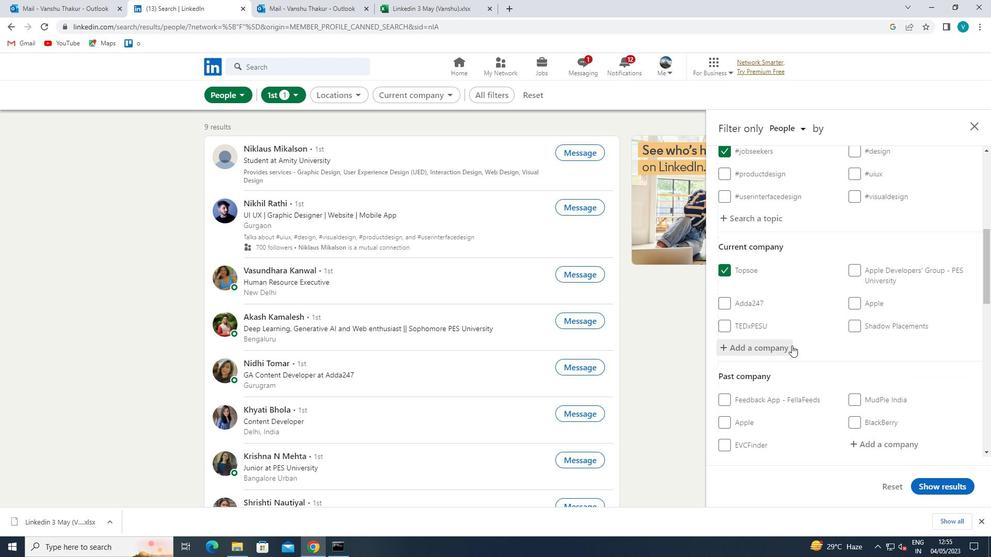 
Action: Mouse scrolled (793, 344) with delta (0, 0)
Screenshot: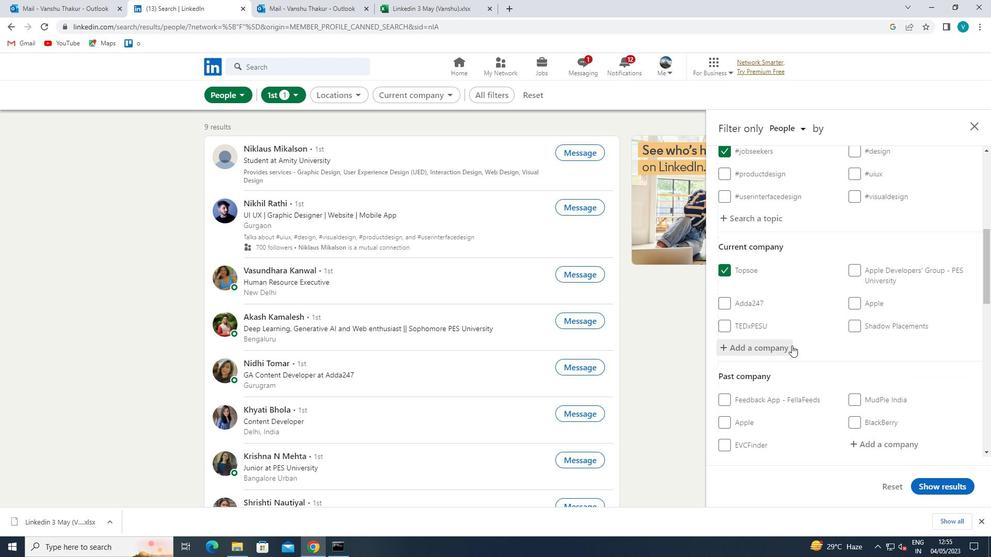 
Action: Mouse moved to (793, 344)
Screenshot: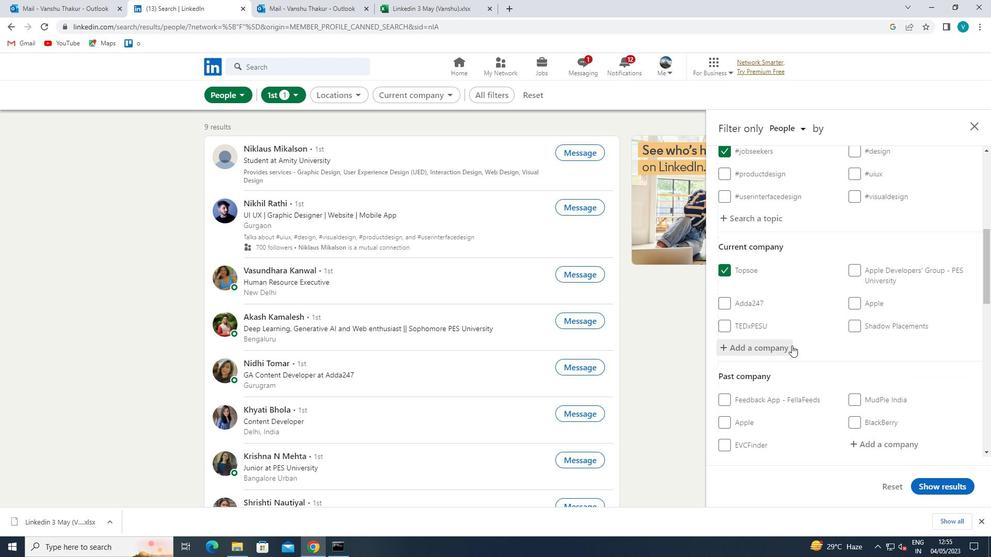 
Action: Mouse scrolled (793, 344) with delta (0, 0)
Screenshot: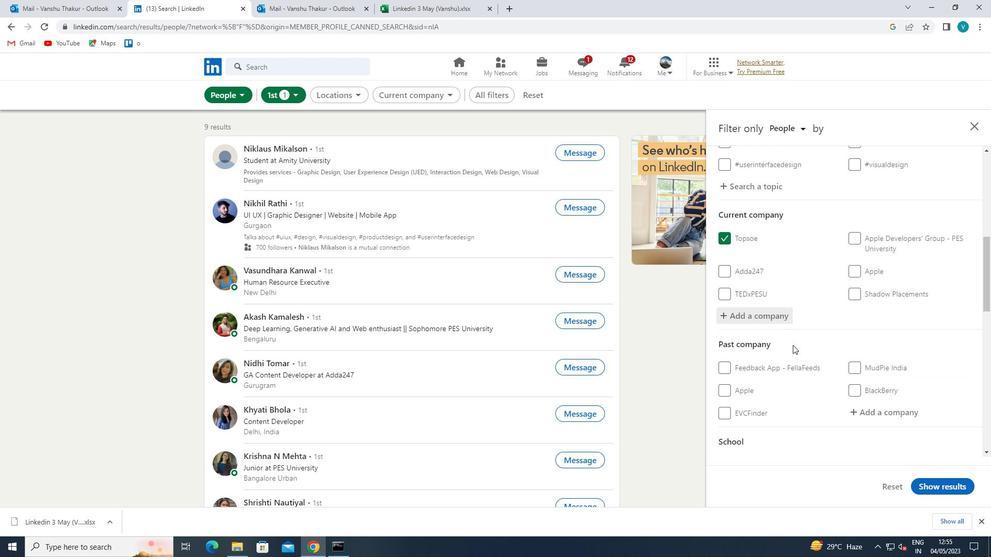 
Action: Mouse scrolled (793, 344) with delta (0, 0)
Screenshot: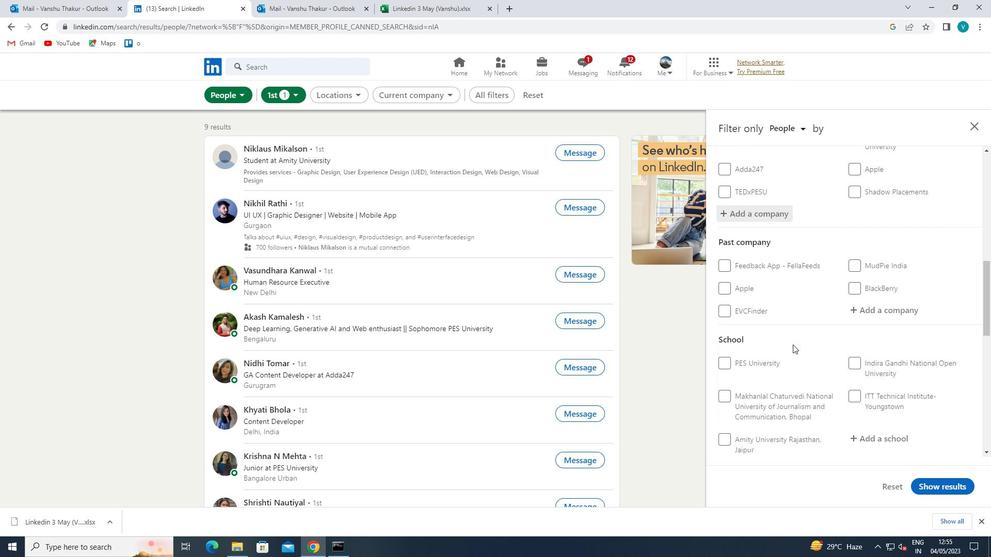 
Action: Mouse scrolled (793, 344) with delta (0, 0)
Screenshot: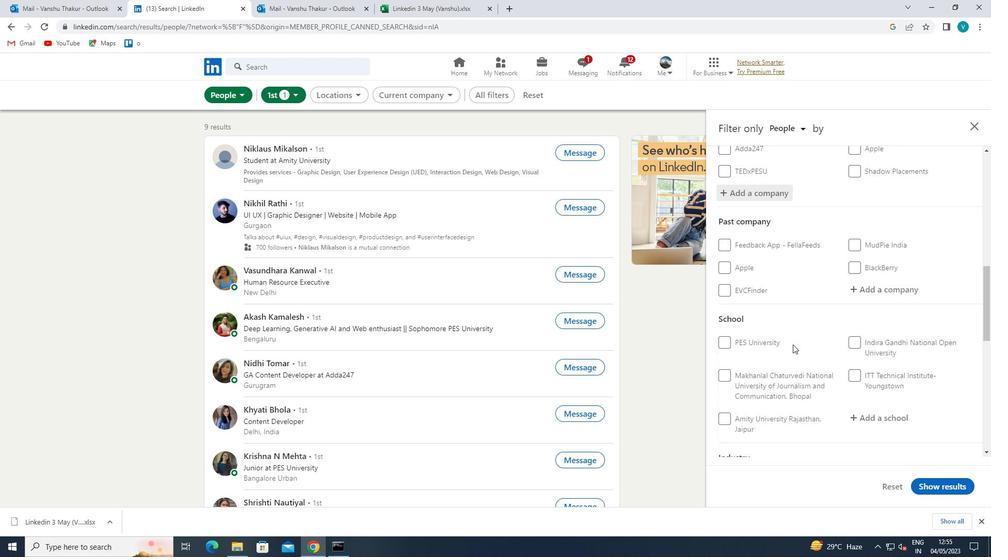 
Action: Mouse moved to (888, 316)
Screenshot: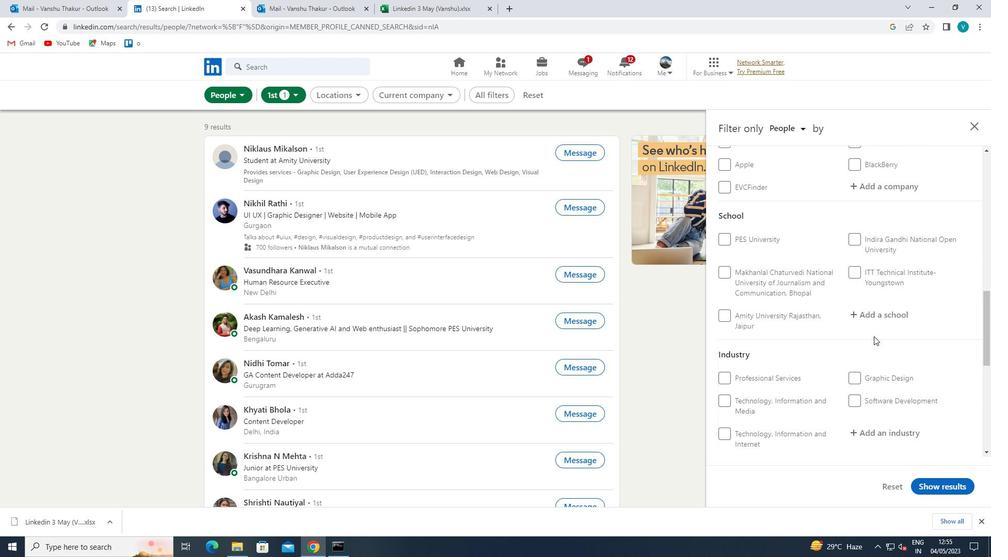 
Action: Mouse pressed left at (888, 316)
Screenshot: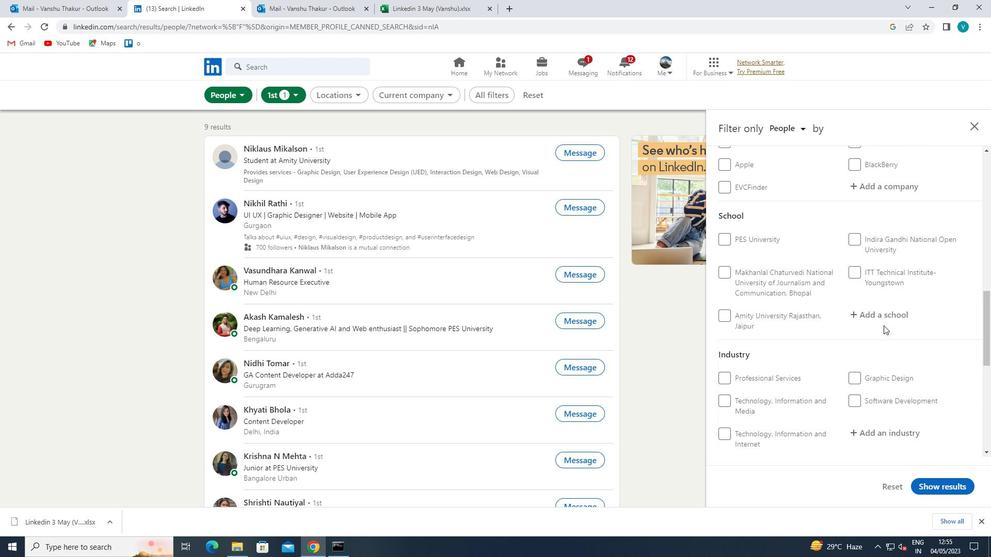 
Action: Mouse moved to (844, 289)
Screenshot: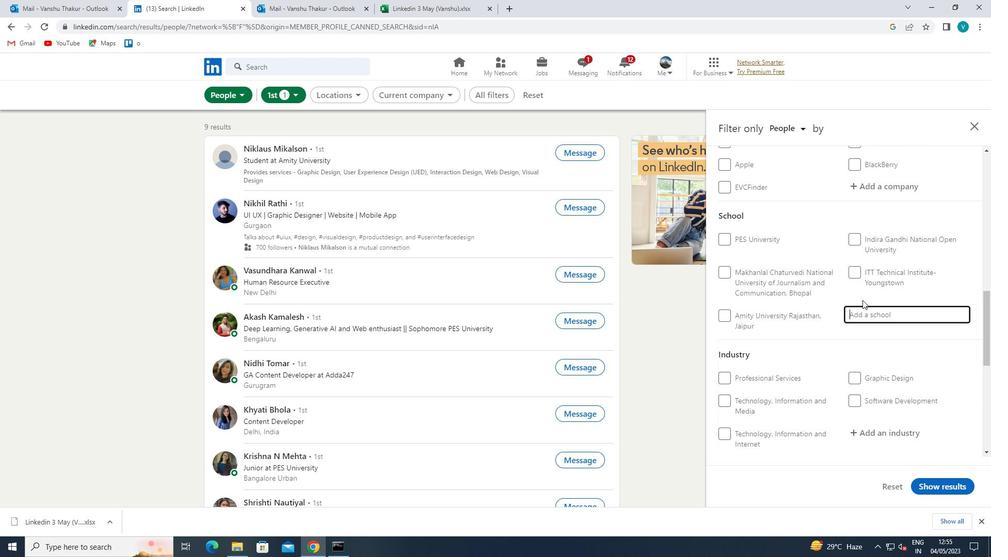 
Action: Key pressed <Key.shift>SP<Key.space><Key.shift>JAIN<Key.space>OF<Key.space><Key.shift><Key.shift><Key.shift><Key.shift><Key.shift><Key.shift><Key.shift><Key.shift><Key.shift><Key.shift><Key.shift><Key.shift><Key.shift><Key.shift><Key.shift><Key.shift><Key.shift><Key.shift><Key.shift><Key.shift><Key.shift><Key.shift><Key.shift><Key.shift><Key.shift><Key.shift><Key.shift><Key.shift><Key.shift><Key.shift><Key.shift><Key.shift><Key.shift><Key.shift><Key.shift><Key.shift><Key.shift>
Screenshot: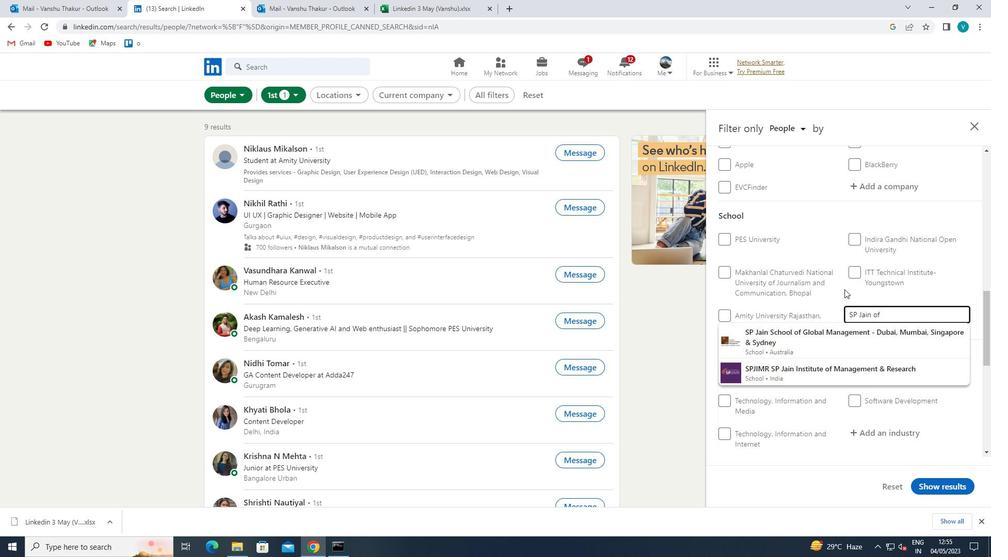 
Action: Mouse moved to (861, 333)
Screenshot: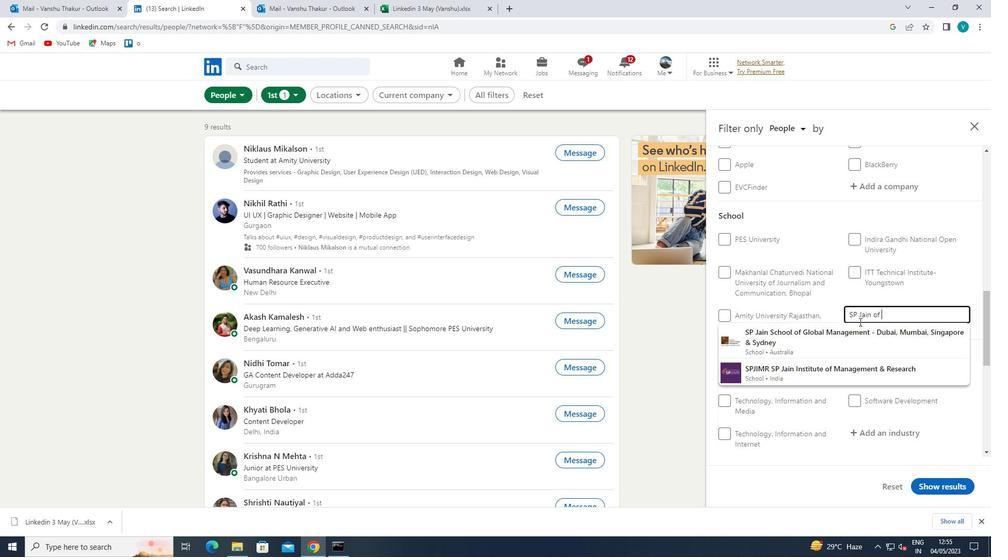 
Action: Mouse pressed left at (861, 333)
Screenshot: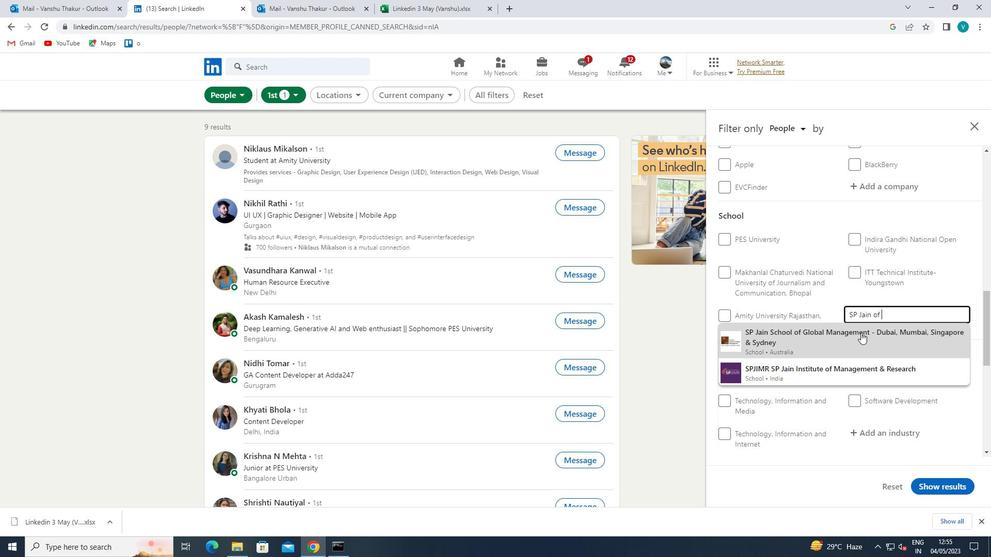 
Action: Mouse moved to (862, 332)
Screenshot: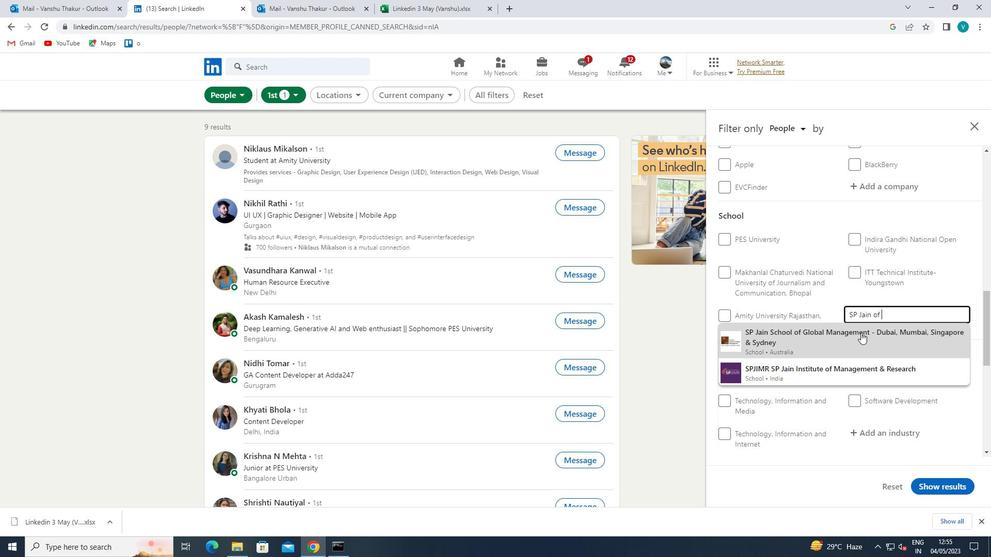 
Action: Mouse scrolled (862, 331) with delta (0, 0)
Screenshot: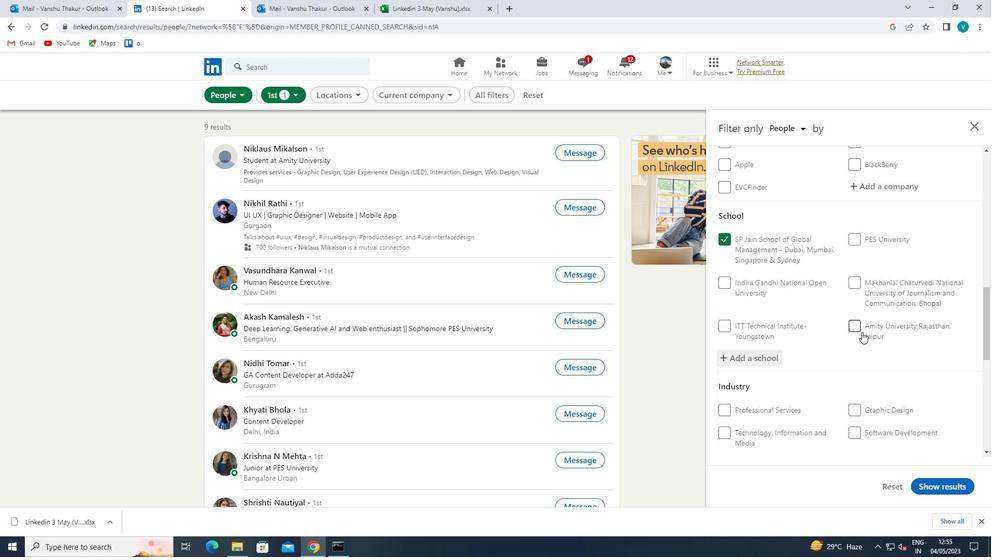 
Action: Mouse scrolled (862, 331) with delta (0, 0)
Screenshot: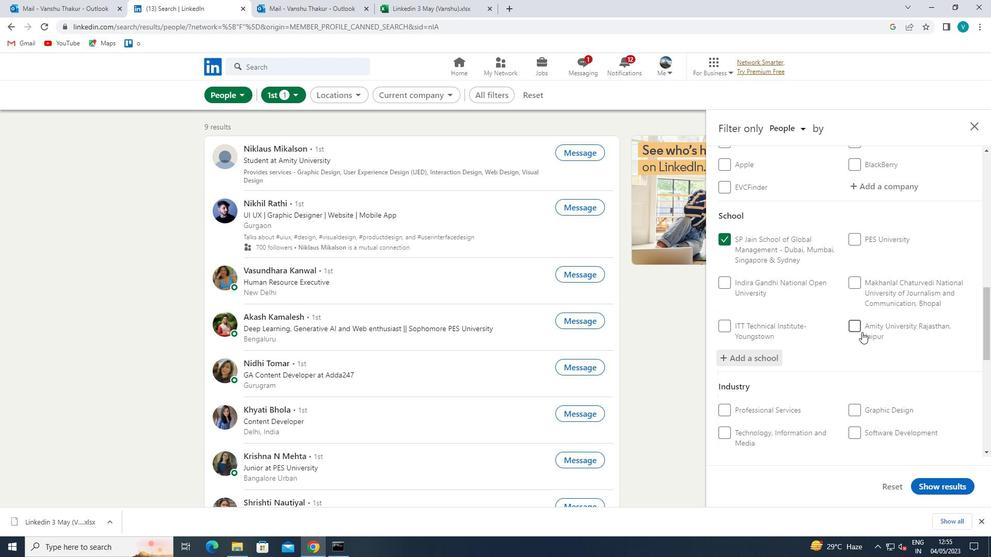 
Action: Mouse scrolled (862, 331) with delta (0, 0)
Screenshot: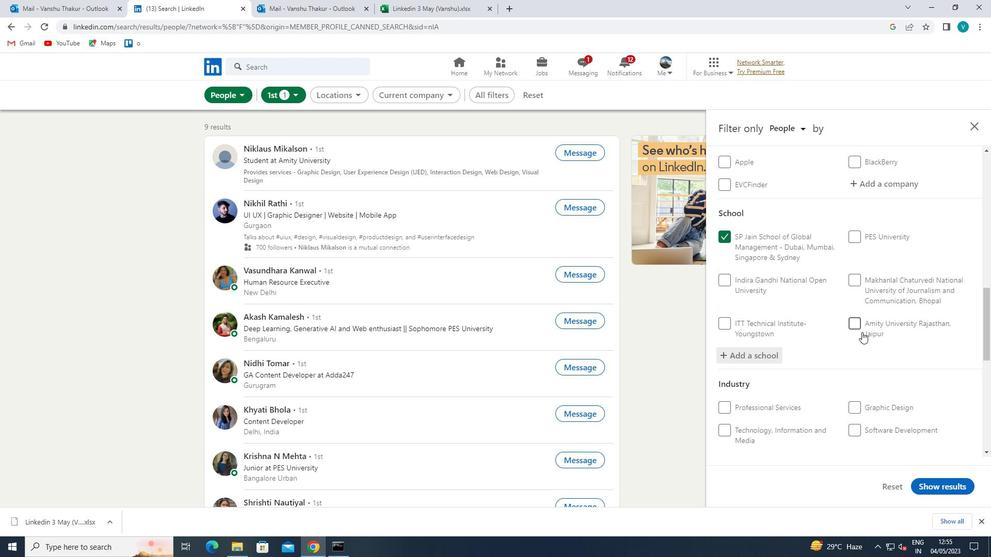 
Action: Mouse moved to (882, 308)
Screenshot: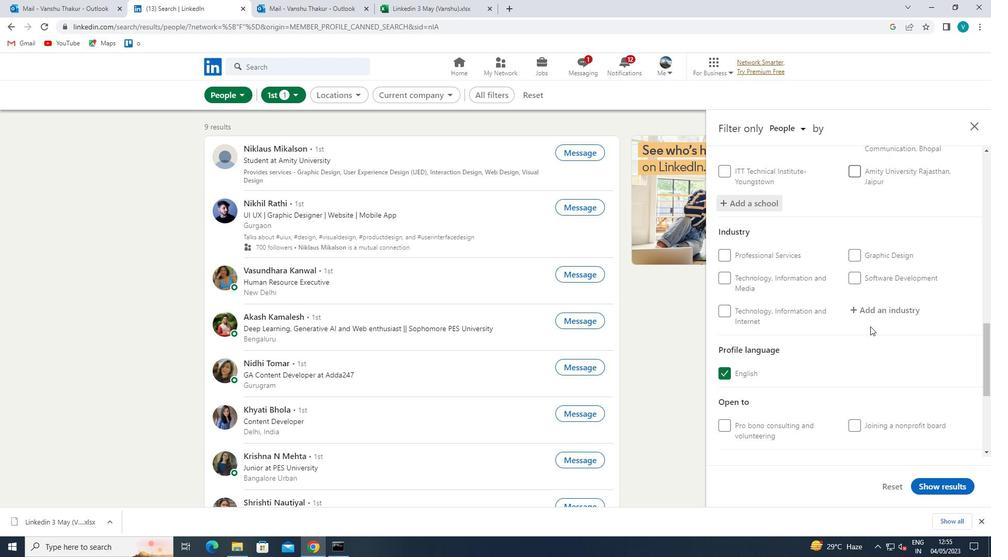 
Action: Mouse pressed left at (882, 308)
Screenshot: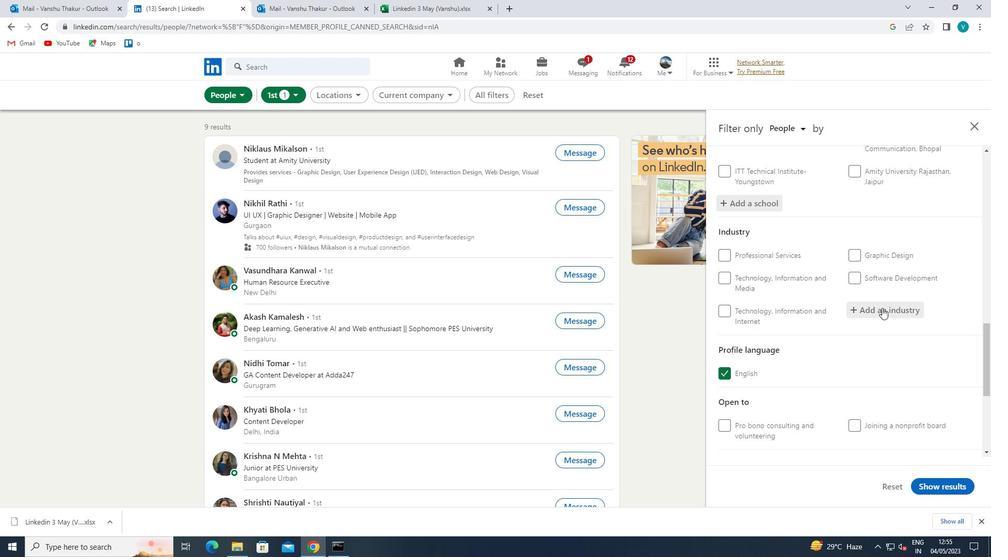 
Action: Key pressed <Key.shift>COMPUE<Key.backspace><Key.backspace>UTER
Screenshot: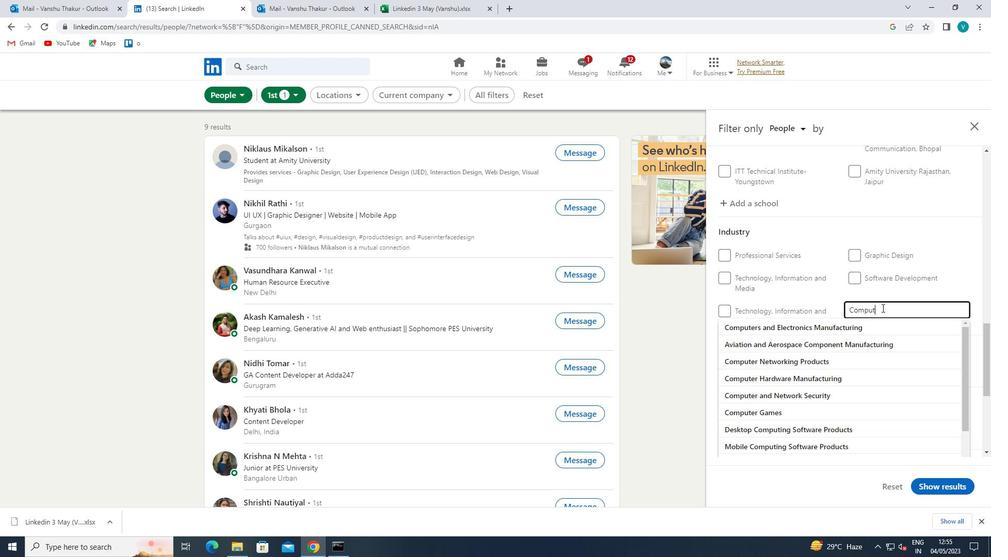 
Action: Mouse moved to (860, 327)
Screenshot: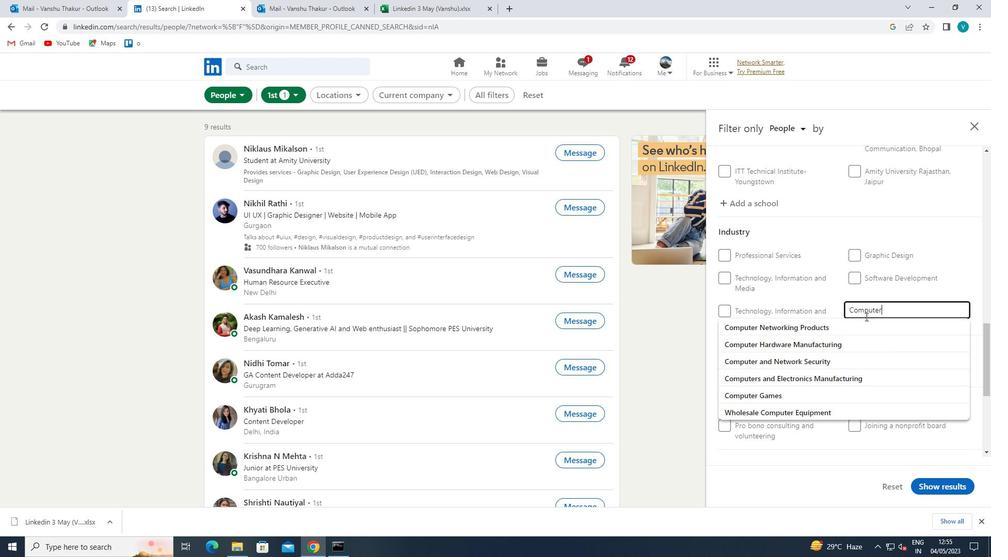 
Action: Mouse pressed left at (860, 327)
Screenshot: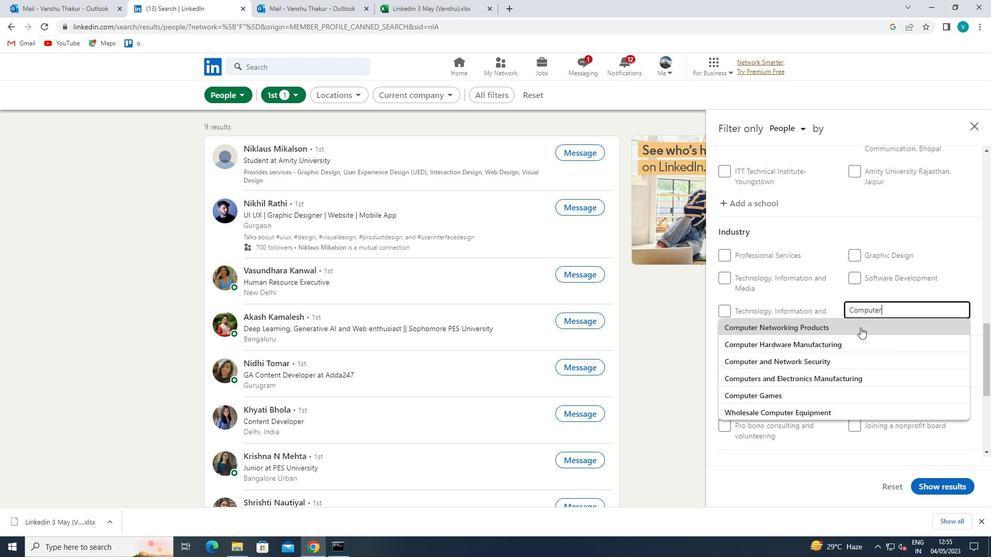 
Action: Mouse moved to (860, 327)
Screenshot: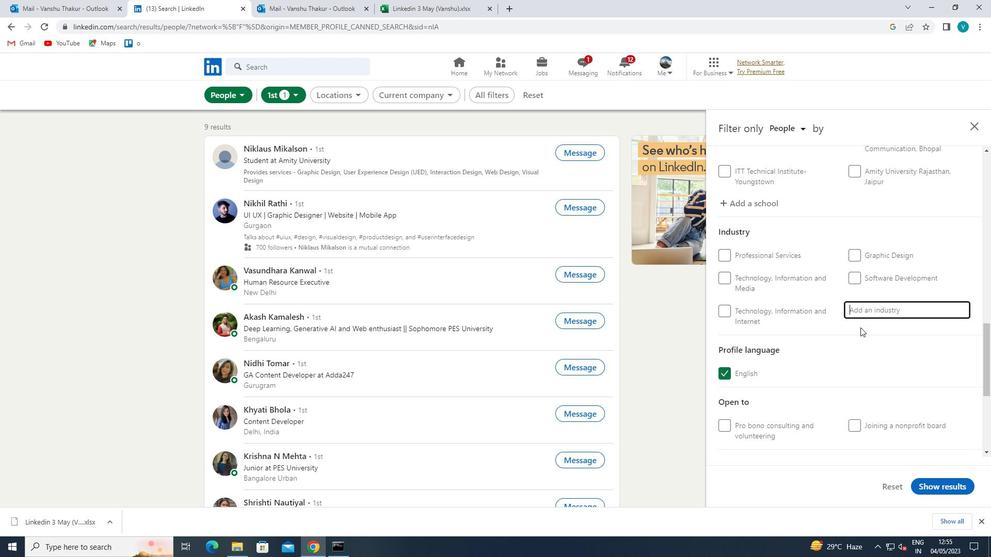 
Action: Mouse scrolled (860, 327) with delta (0, 0)
Screenshot: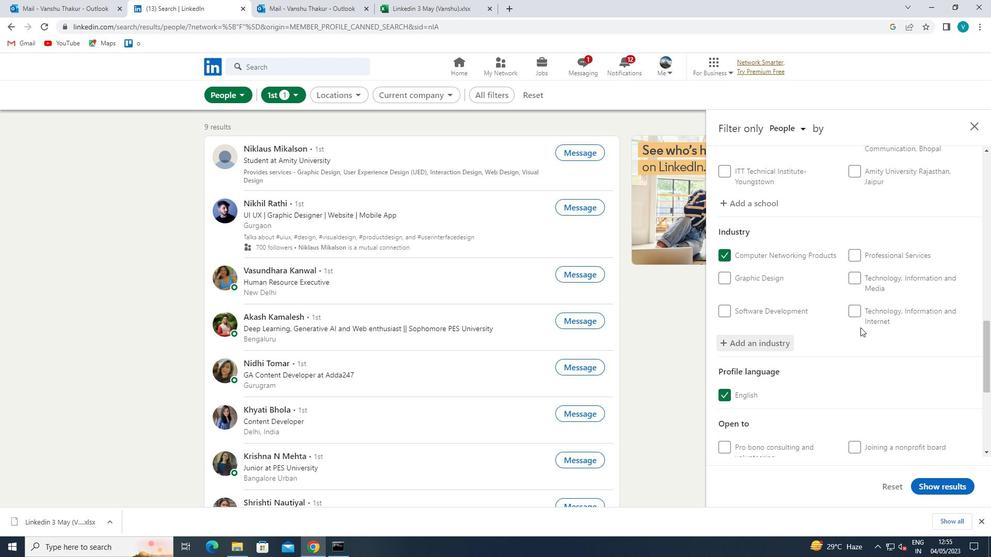 
Action: Mouse scrolled (860, 327) with delta (0, 0)
Screenshot: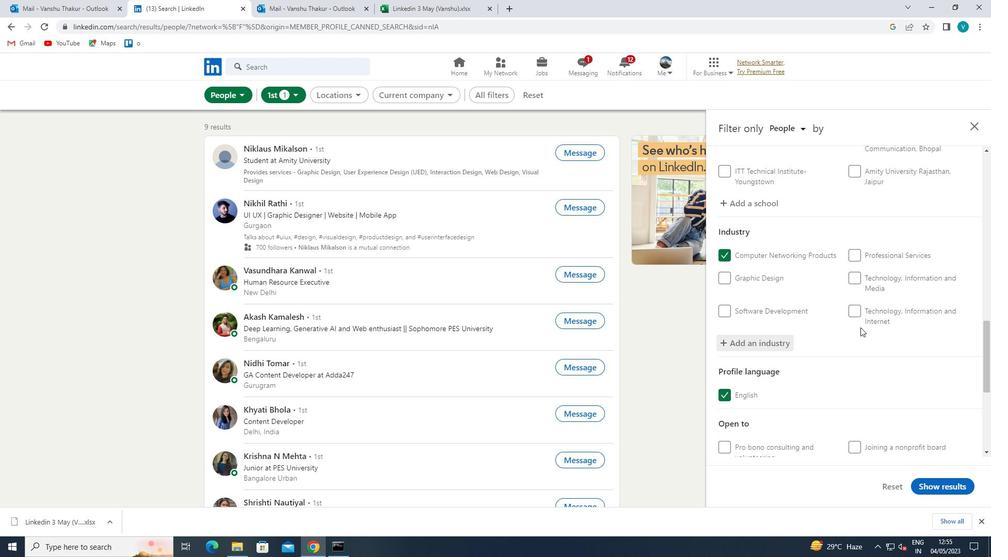 
Action: Mouse scrolled (860, 327) with delta (0, 0)
Screenshot: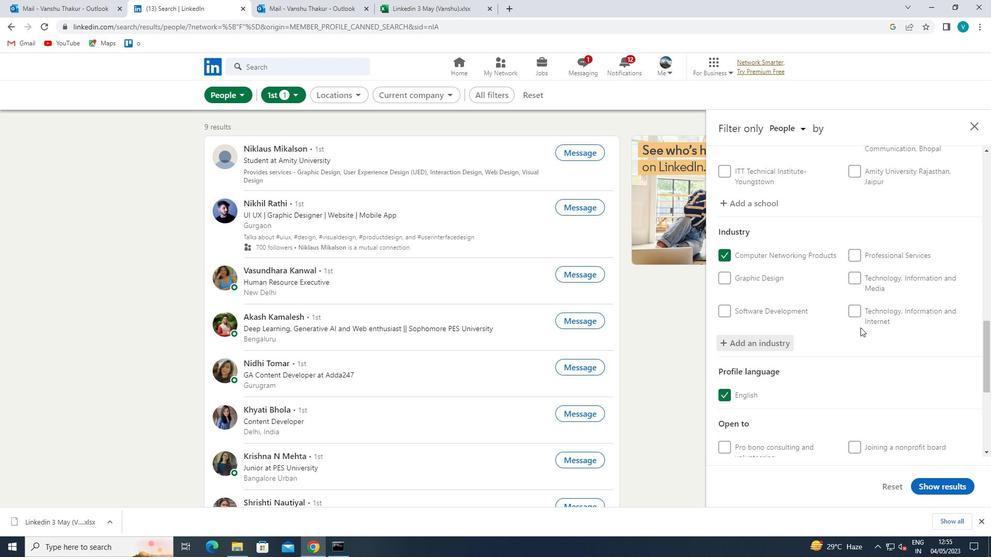 
Action: Mouse moved to (875, 399)
Screenshot: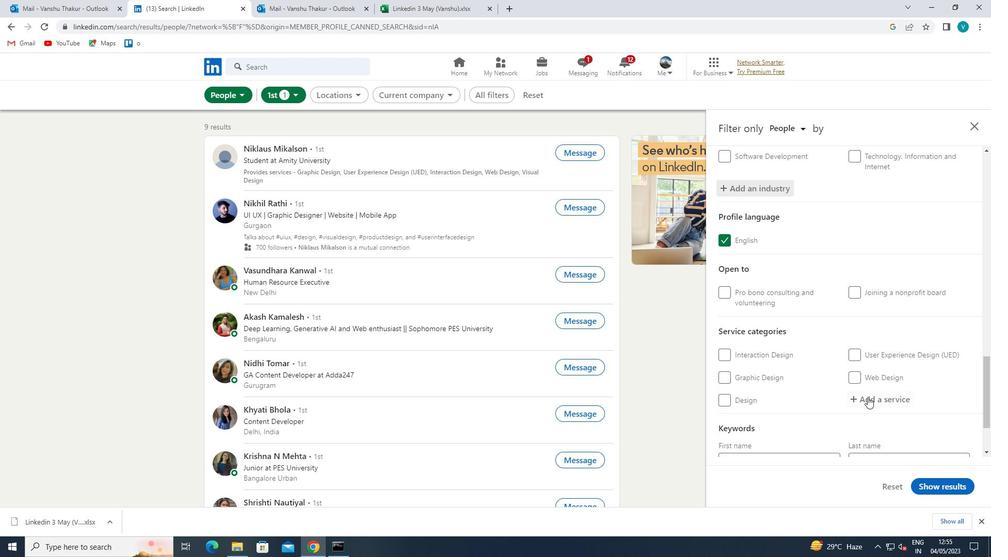 
Action: Mouse pressed left at (875, 399)
Screenshot: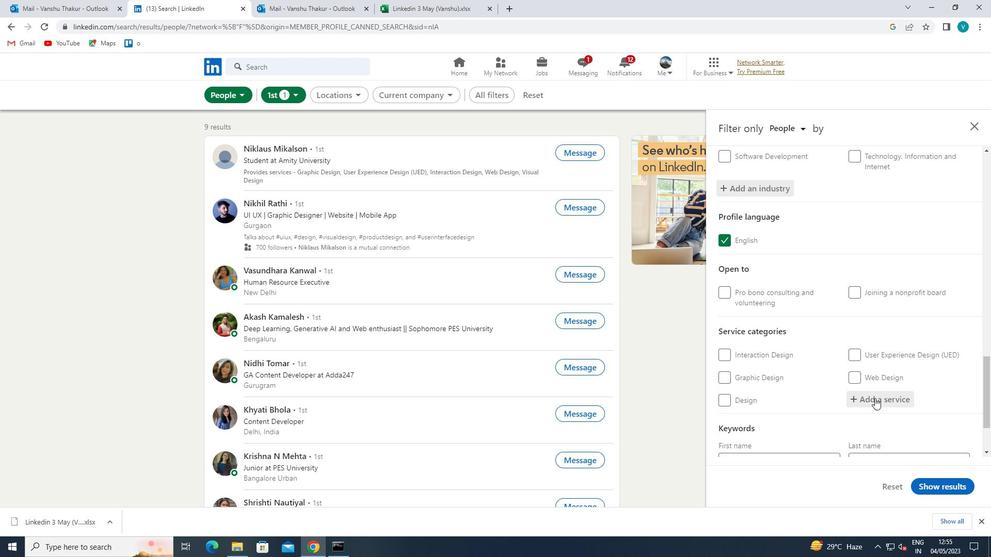 
Action: Mouse moved to (876, 392)
Screenshot: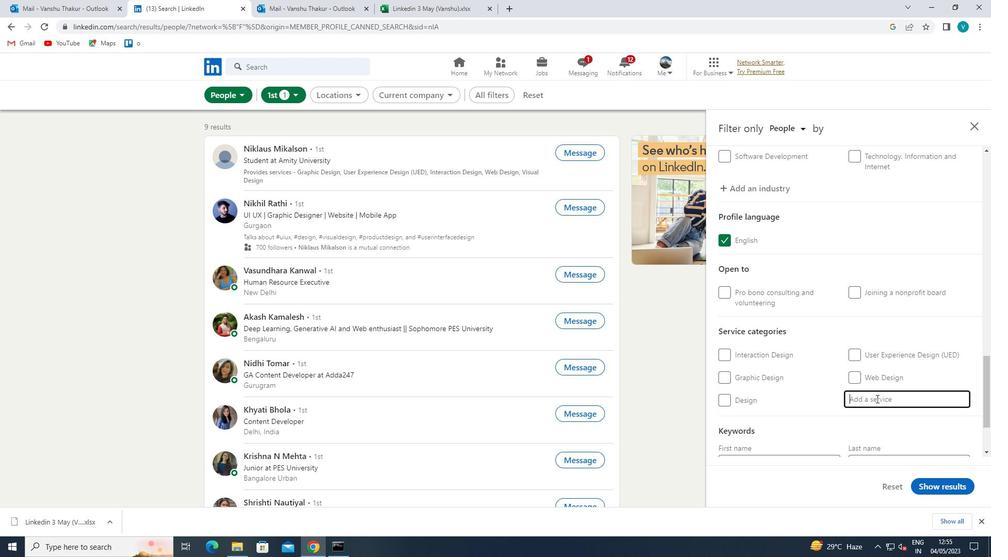 
Action: Key pressed <Key.shift>TAX<Key.space><Key.shift>PRE
Screenshot: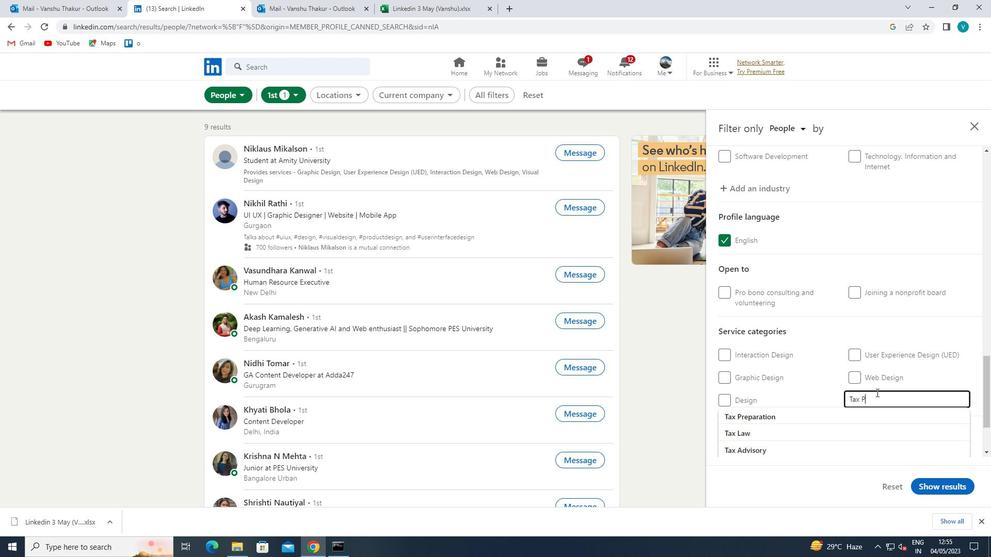 
Action: Mouse moved to (821, 413)
Screenshot: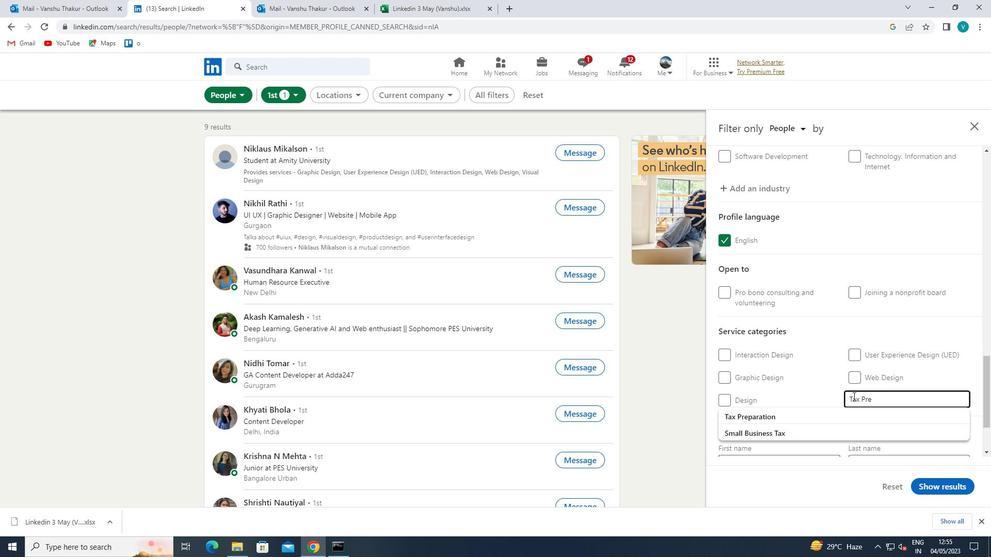 
Action: Mouse pressed left at (821, 413)
Screenshot: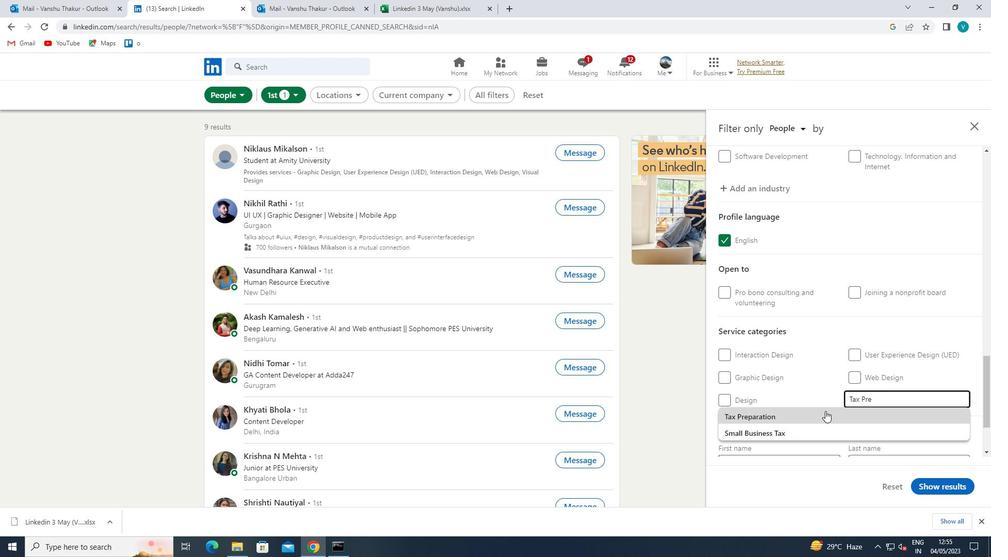 
Action: Mouse scrolled (821, 413) with delta (0, 0)
Screenshot: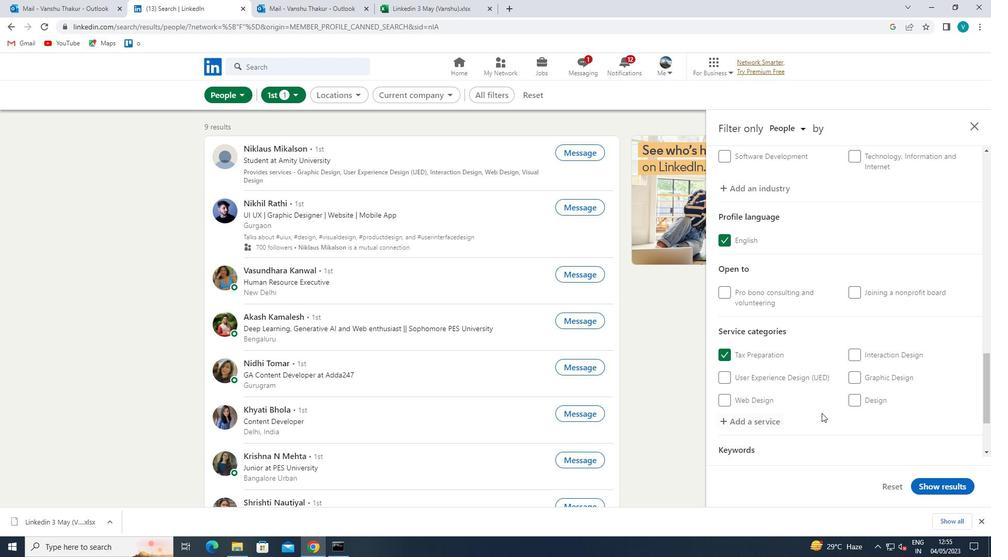 
Action: Mouse scrolled (821, 413) with delta (0, 0)
Screenshot: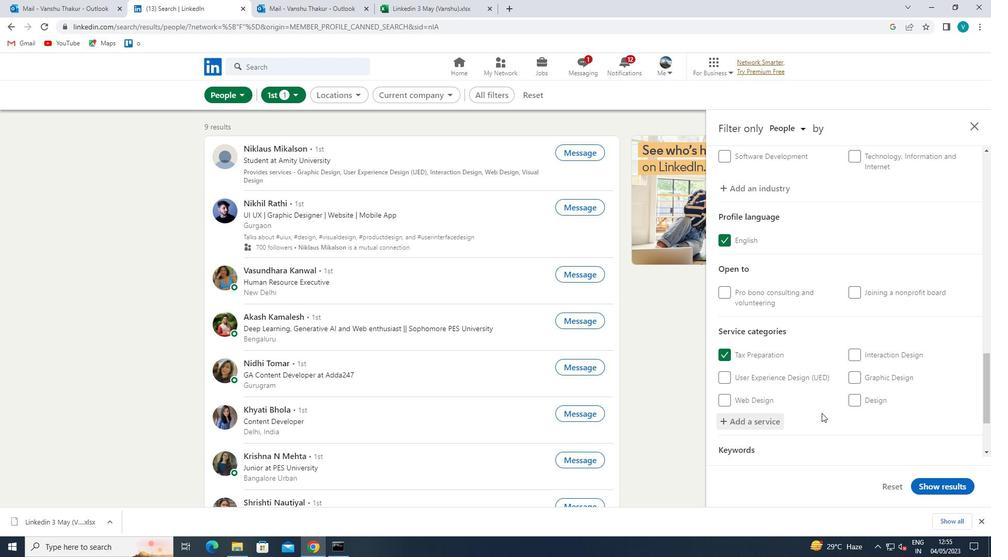 
Action: Mouse scrolled (821, 413) with delta (0, 0)
Screenshot: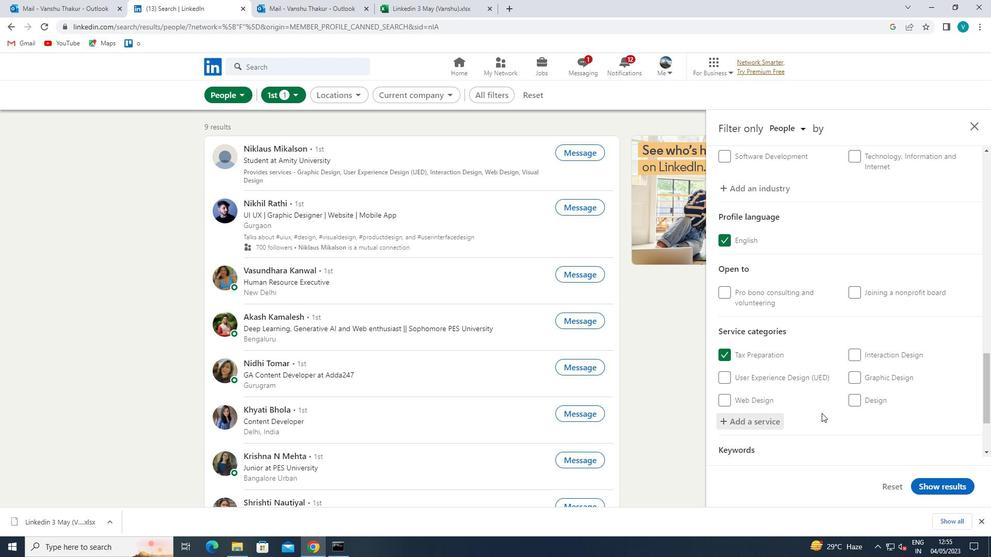 
Action: Mouse moved to (818, 414)
Screenshot: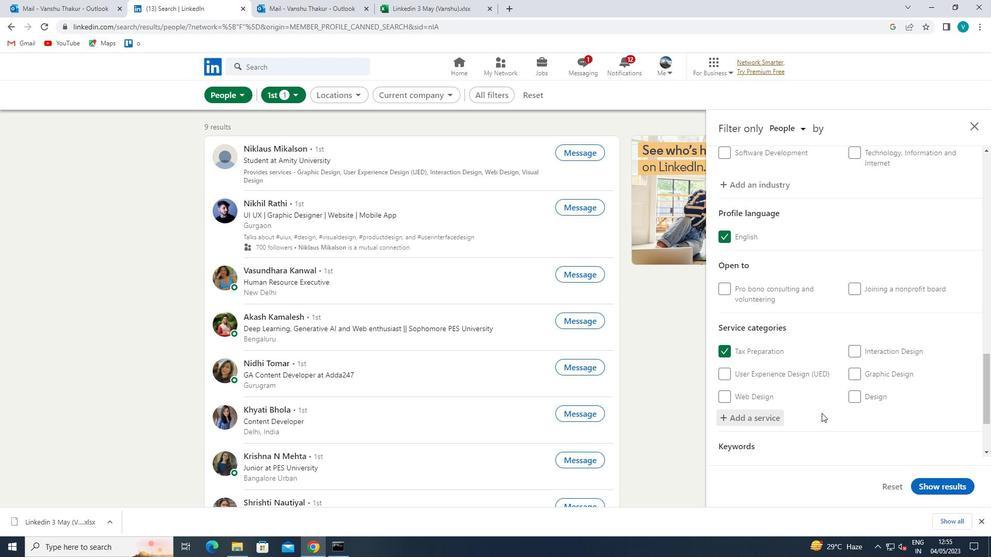 
Action: Mouse scrolled (818, 413) with delta (0, 0)
Screenshot: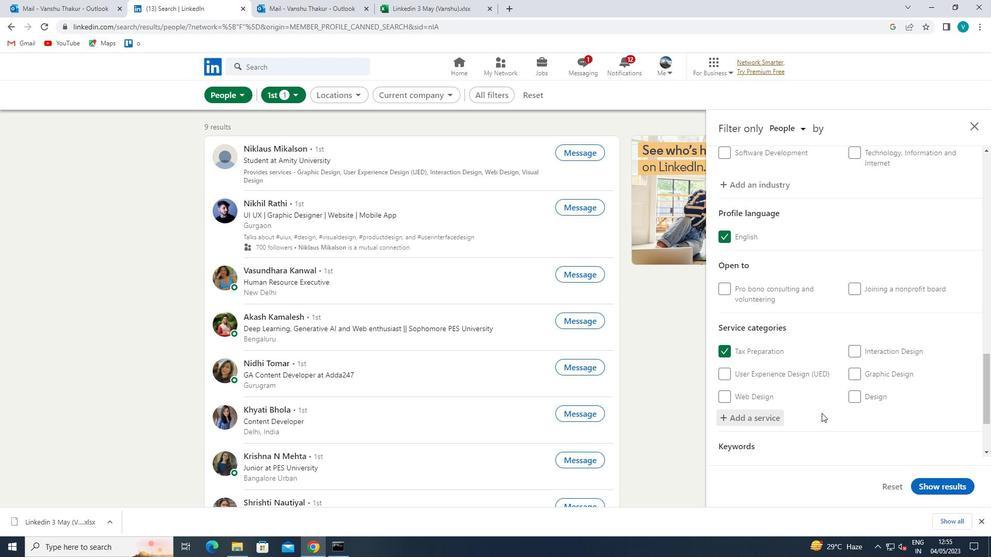 
Action: Mouse moved to (811, 414)
Screenshot: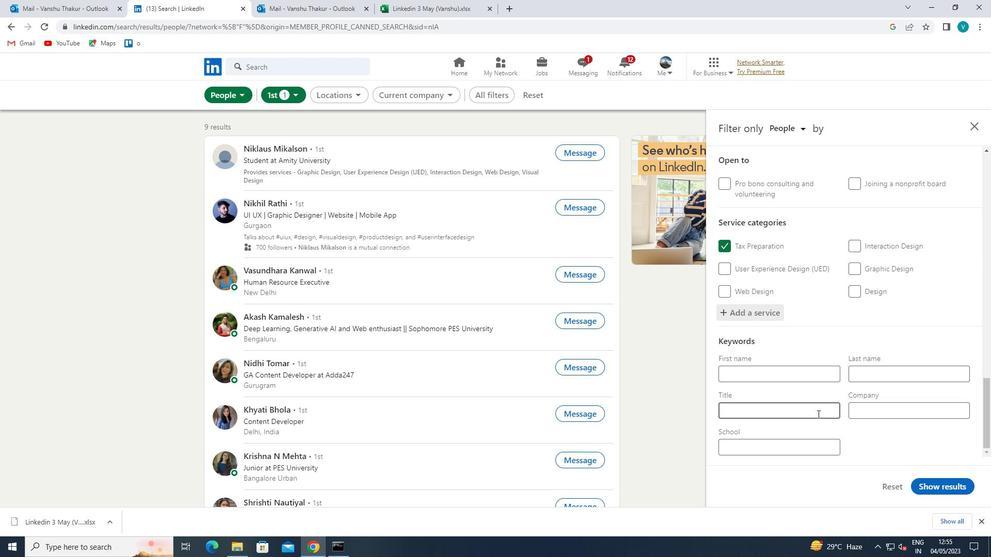 
Action: Mouse pressed left at (811, 414)
Screenshot: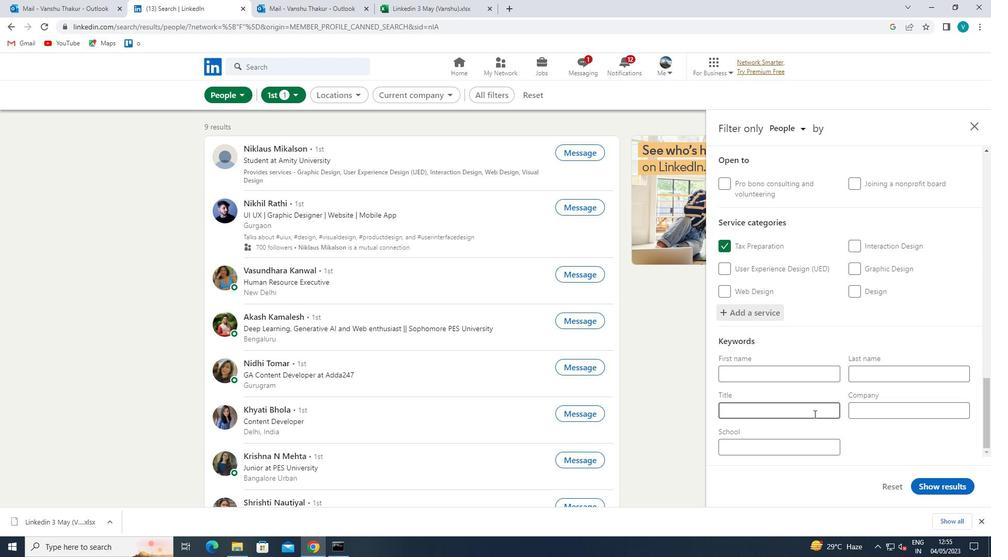 
Action: Key pressed <Key.shift>ACCOUNT<Key.space><Key.shift>MANAGRE<Key.backspace><Key.backspace>ER
Screenshot: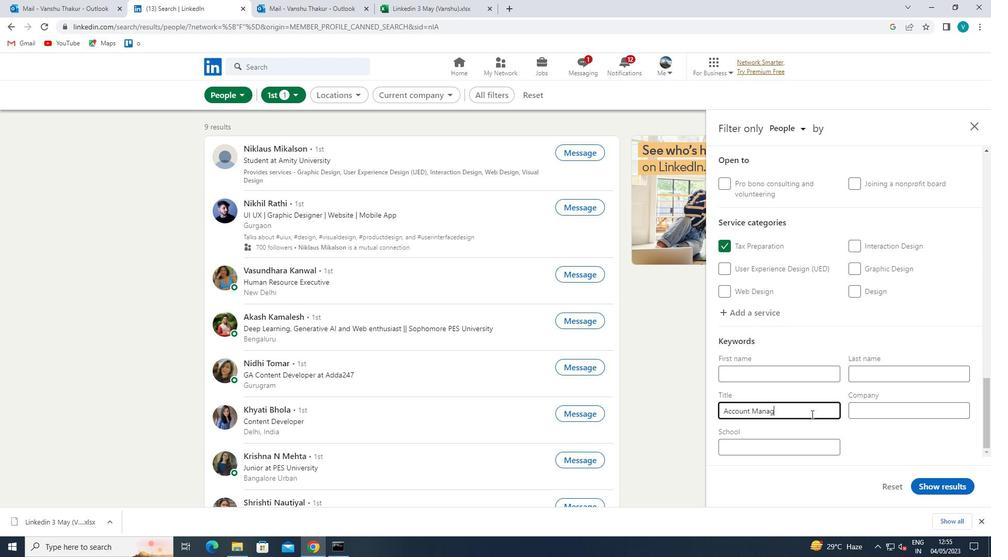 
Action: Mouse moved to (937, 483)
Screenshot: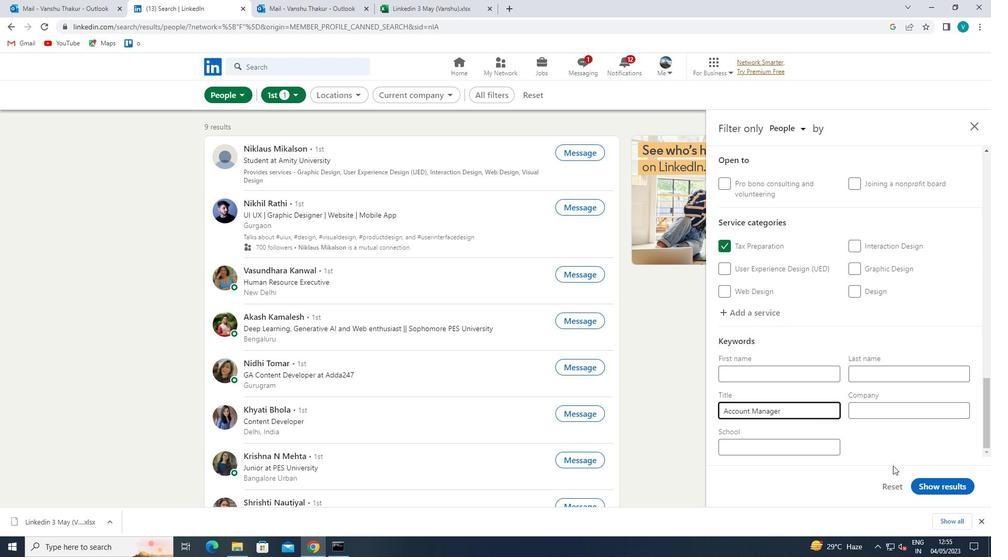 
Action: Mouse pressed left at (937, 483)
Screenshot: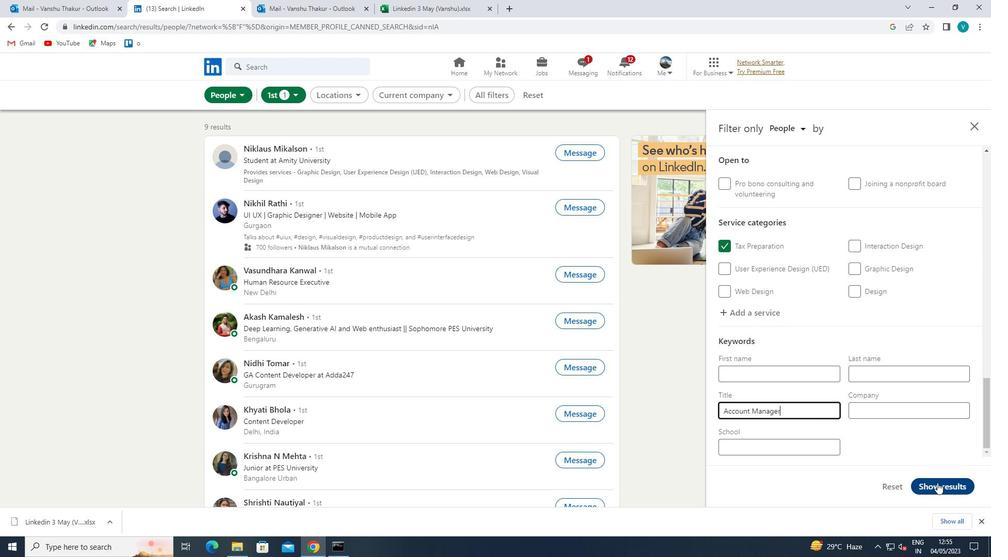 
